 Task: Create in the project AgileRadius and in the Backlog issue 'Implement a new cloud-based procurement management system for a company with advanced procurement planning and purchasing features' a child issue 'Email campaign segmentation and targeting analysis', and assign it to team member softage.1@softage.net. Create in the project AgileRadius and in the Backlog issue 'Integrate a new voice recognition feature into an existing mobile application to enhance user interaction and hands-free operation' a child issue 'Chatbot conversation natural language understanding and remediation', and assign it to team member softage.2@softage.net
Action: Mouse moved to (249, 71)
Screenshot: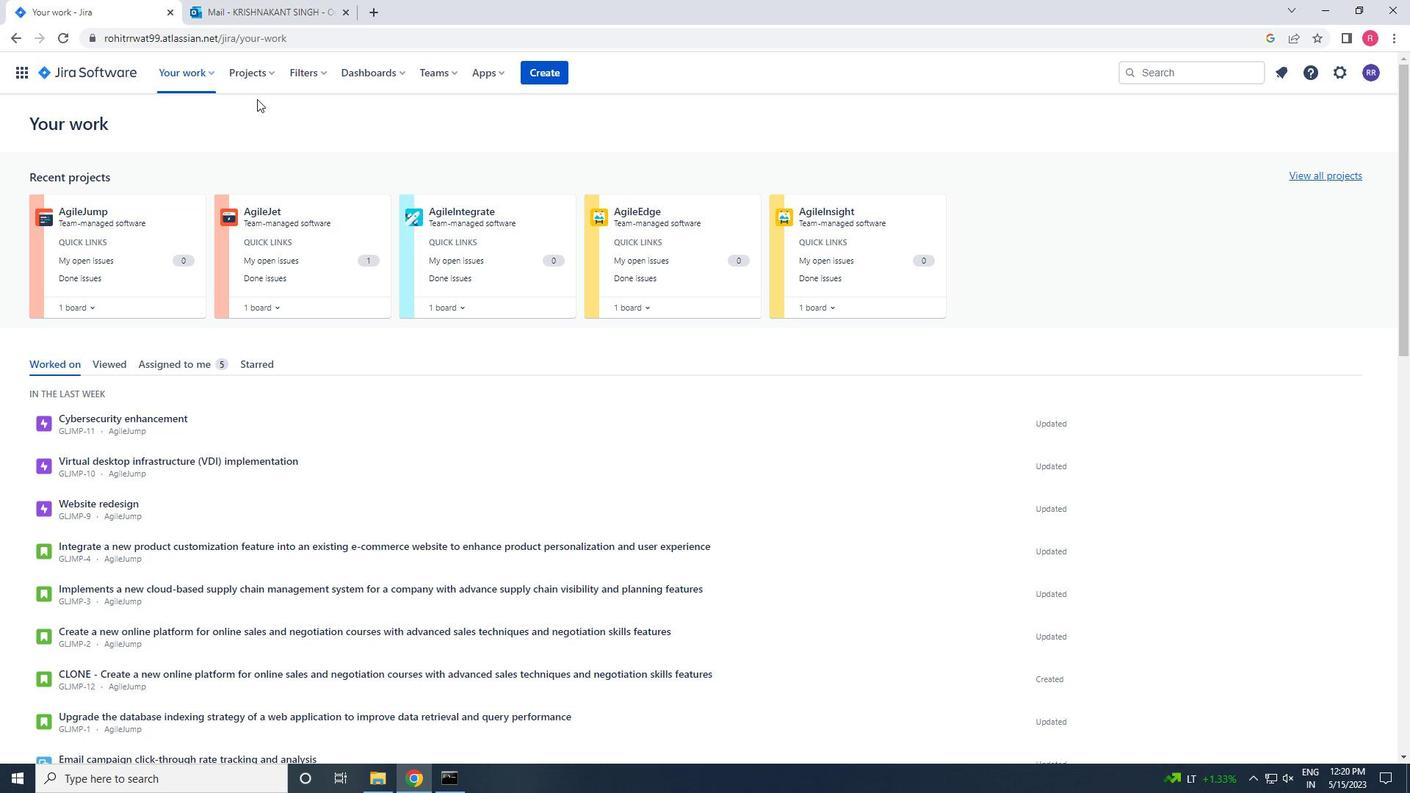 
Action: Mouse pressed left at (249, 71)
Screenshot: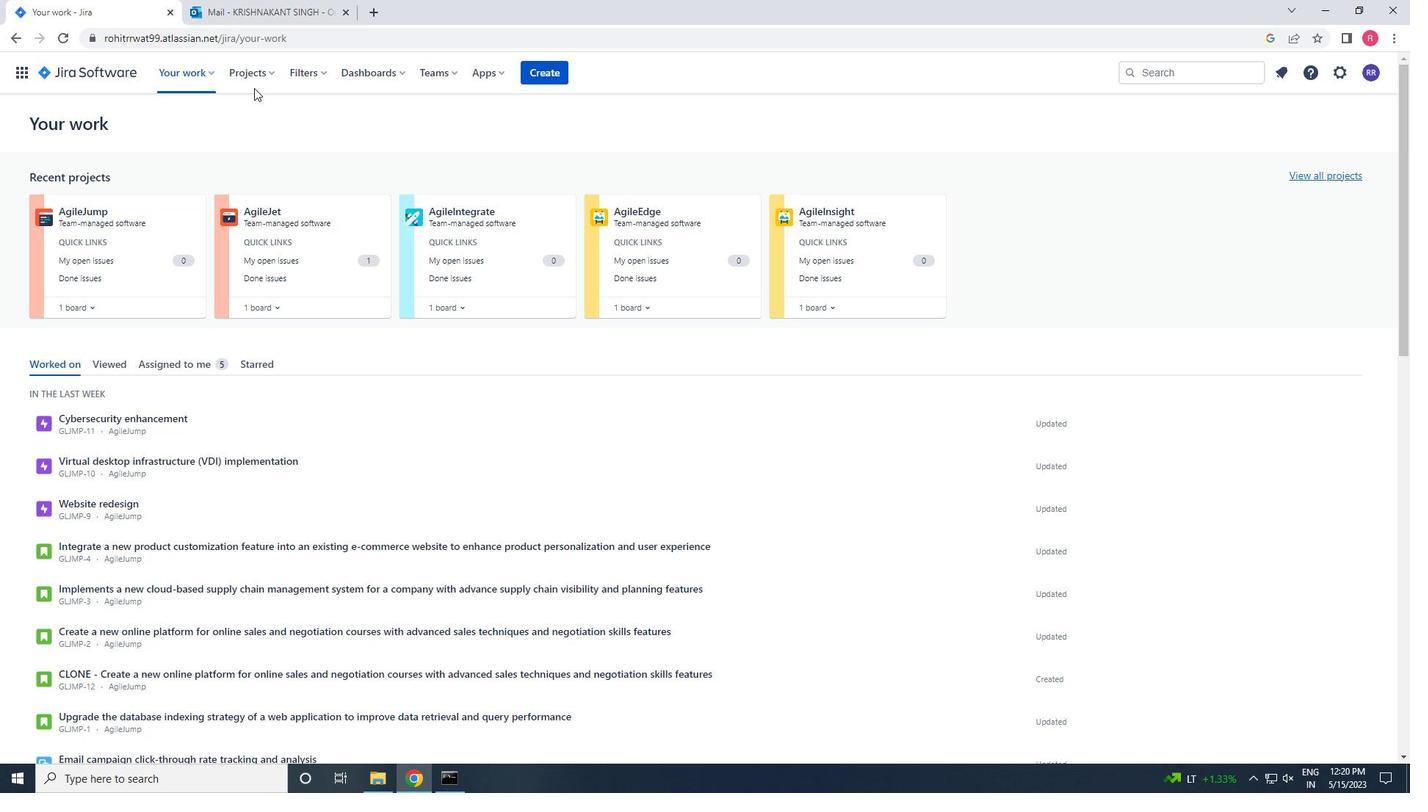 
Action: Mouse moved to (298, 139)
Screenshot: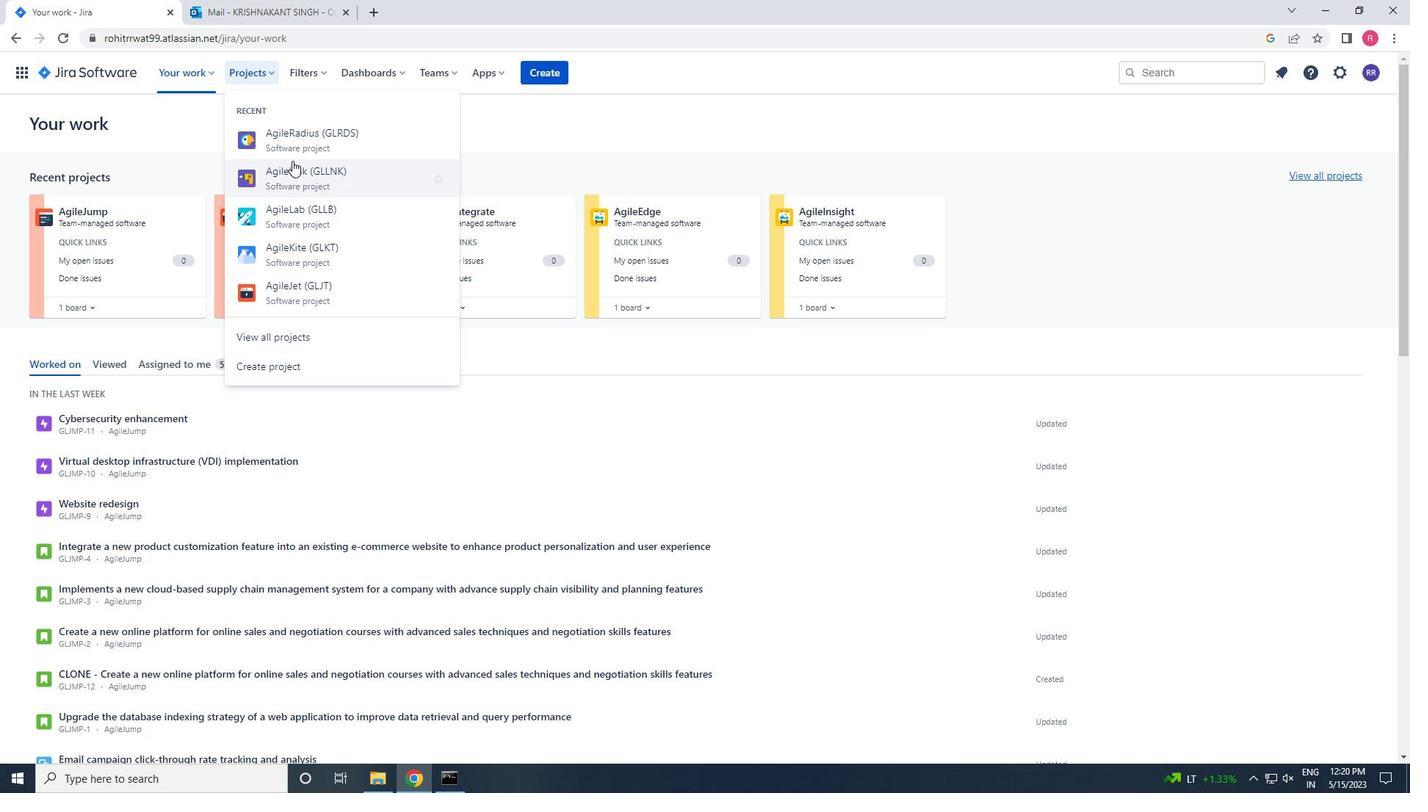
Action: Mouse pressed left at (298, 139)
Screenshot: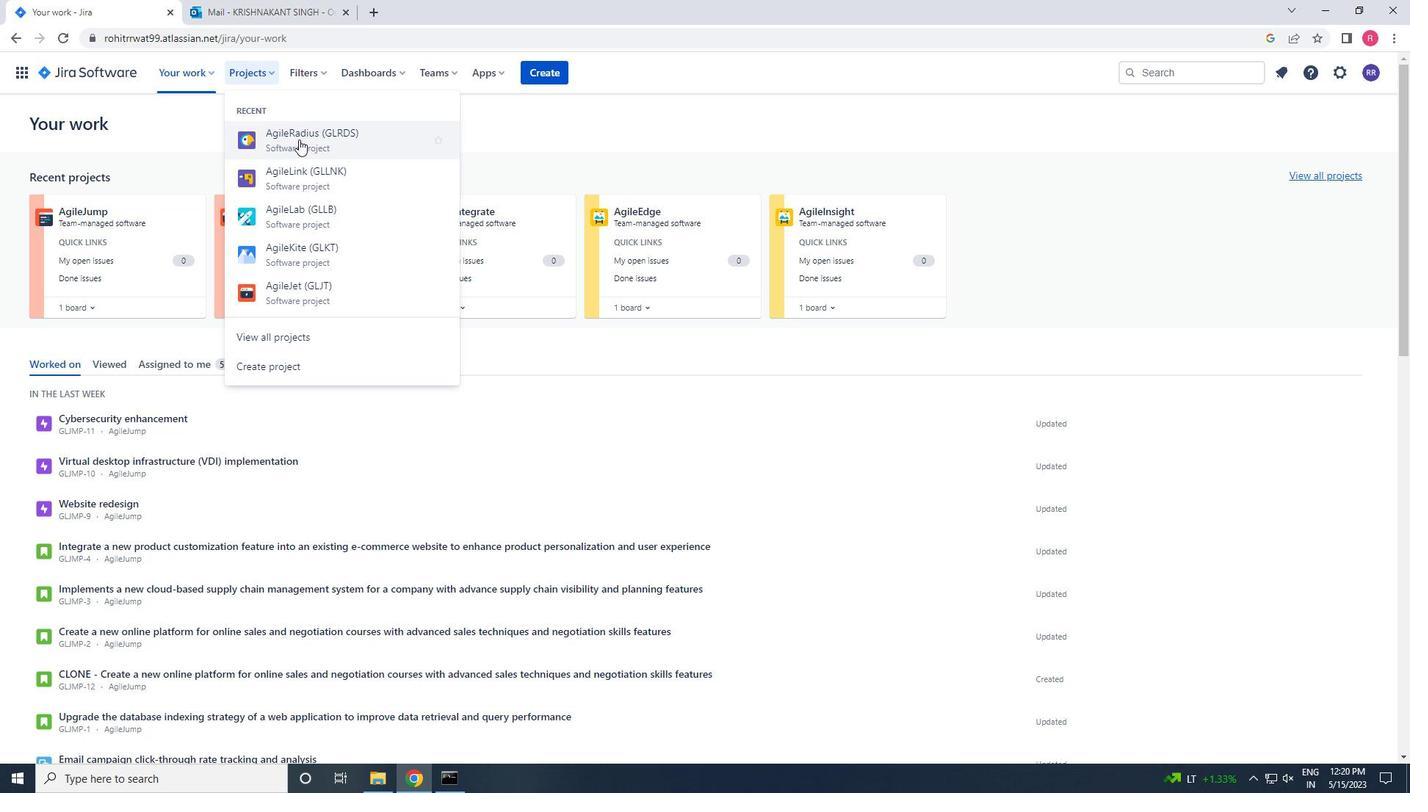 
Action: Mouse moved to (94, 219)
Screenshot: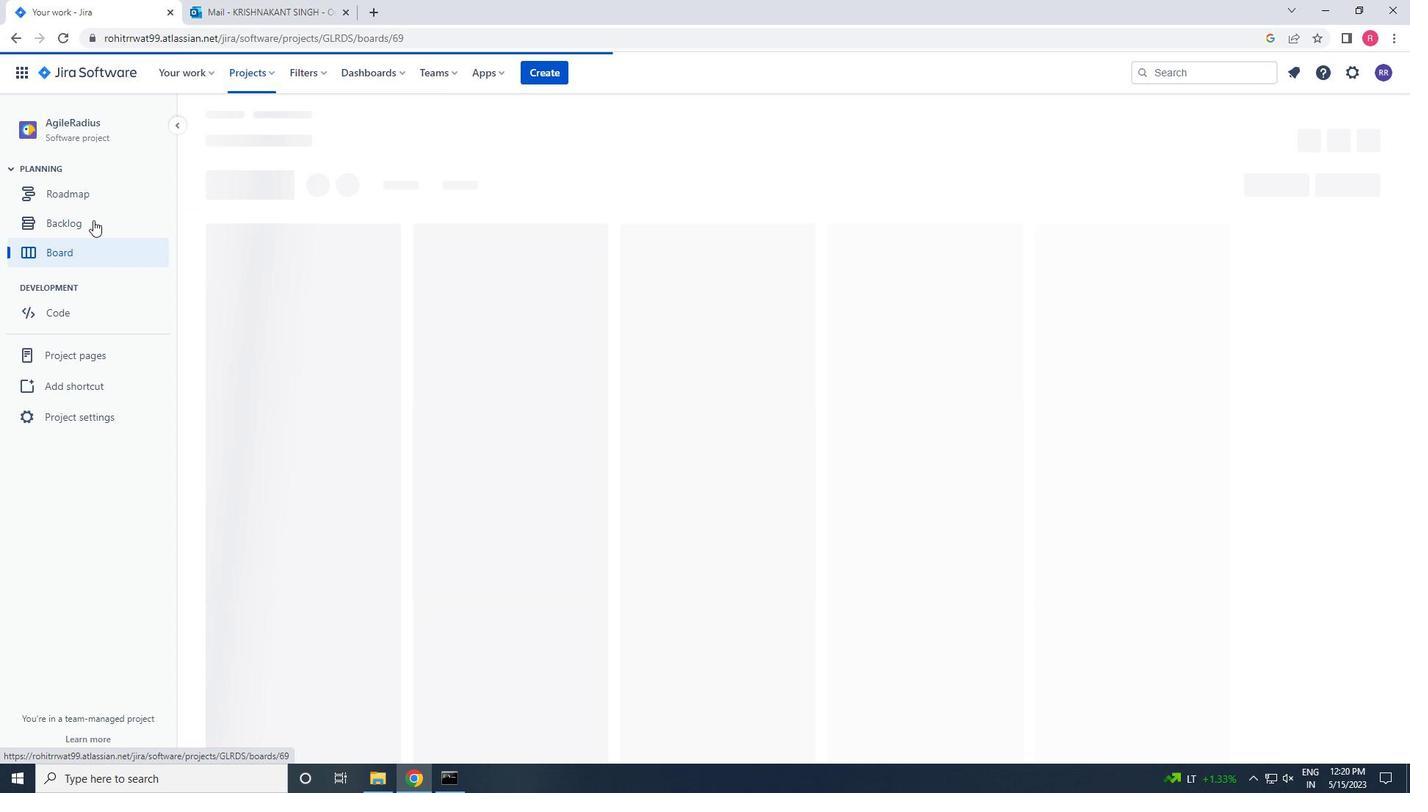 
Action: Mouse pressed left at (94, 219)
Screenshot: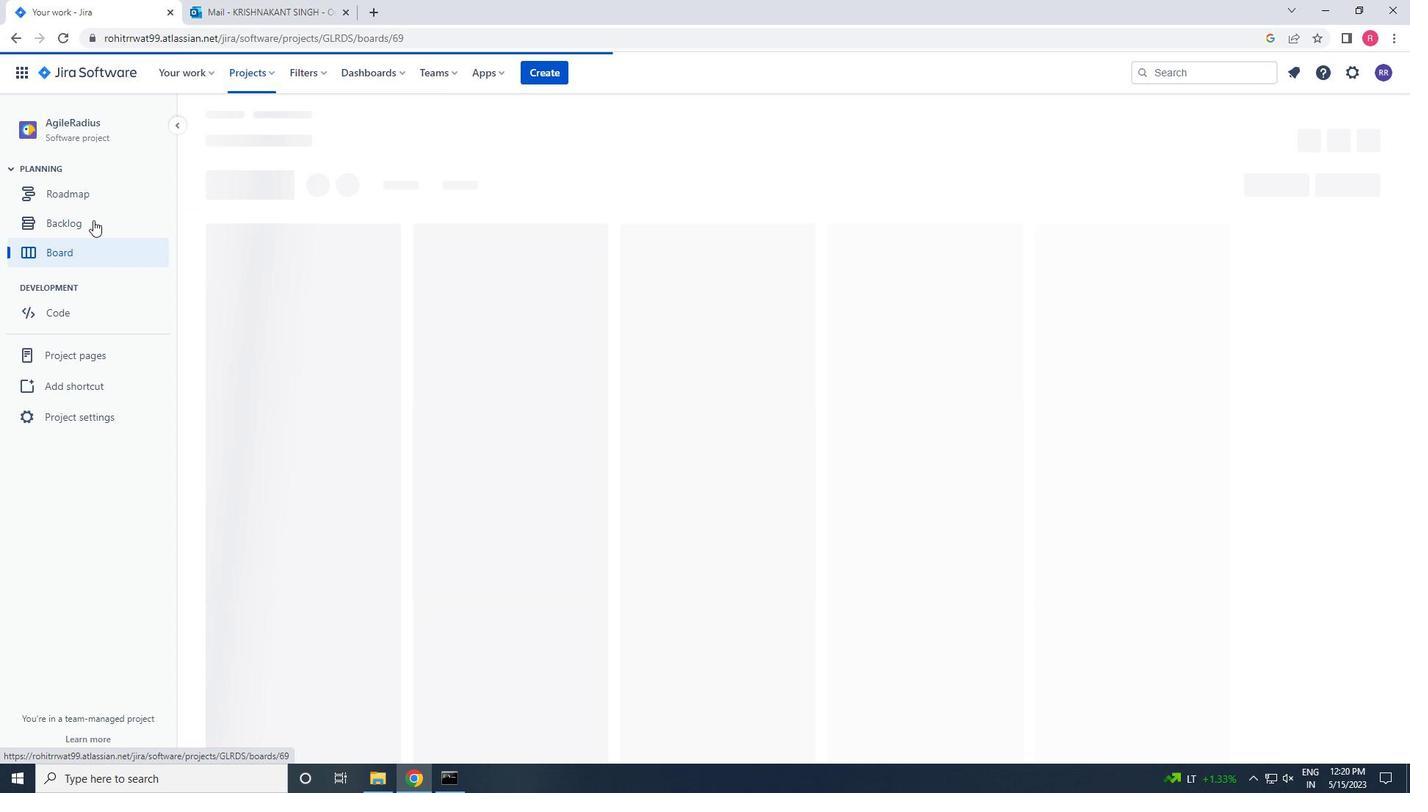 
Action: Mouse moved to (489, 351)
Screenshot: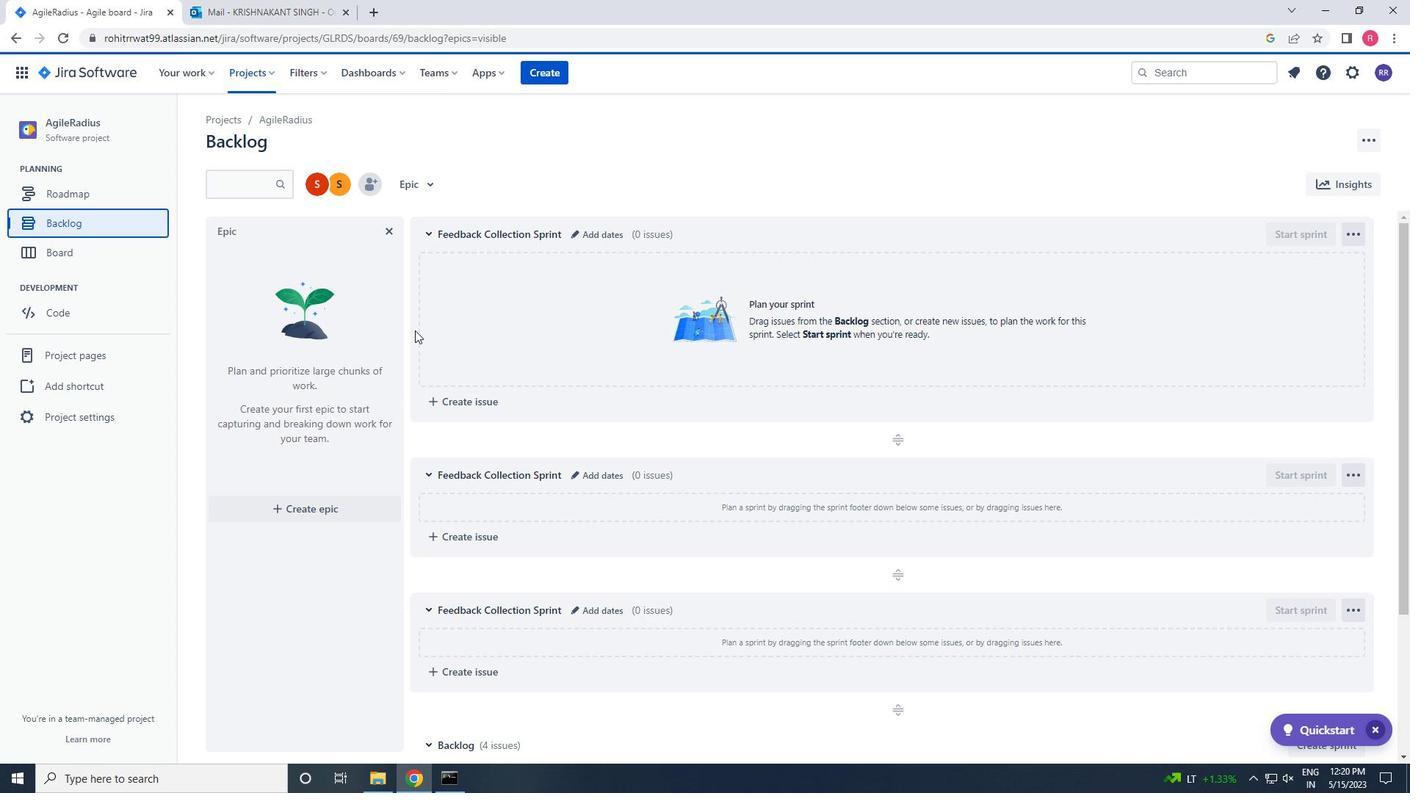
Action: Mouse scrolled (489, 351) with delta (0, 0)
Screenshot: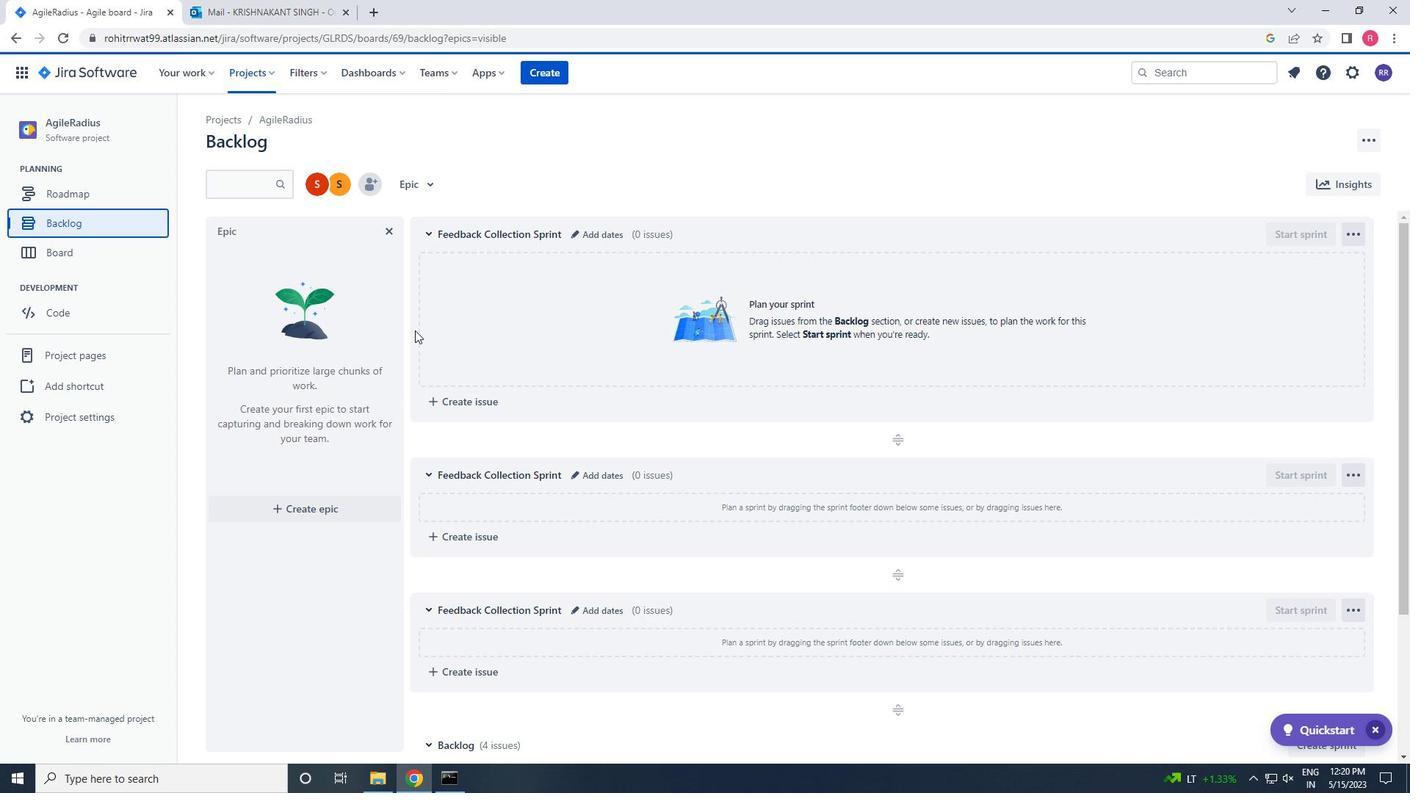 
Action: Mouse moved to (544, 376)
Screenshot: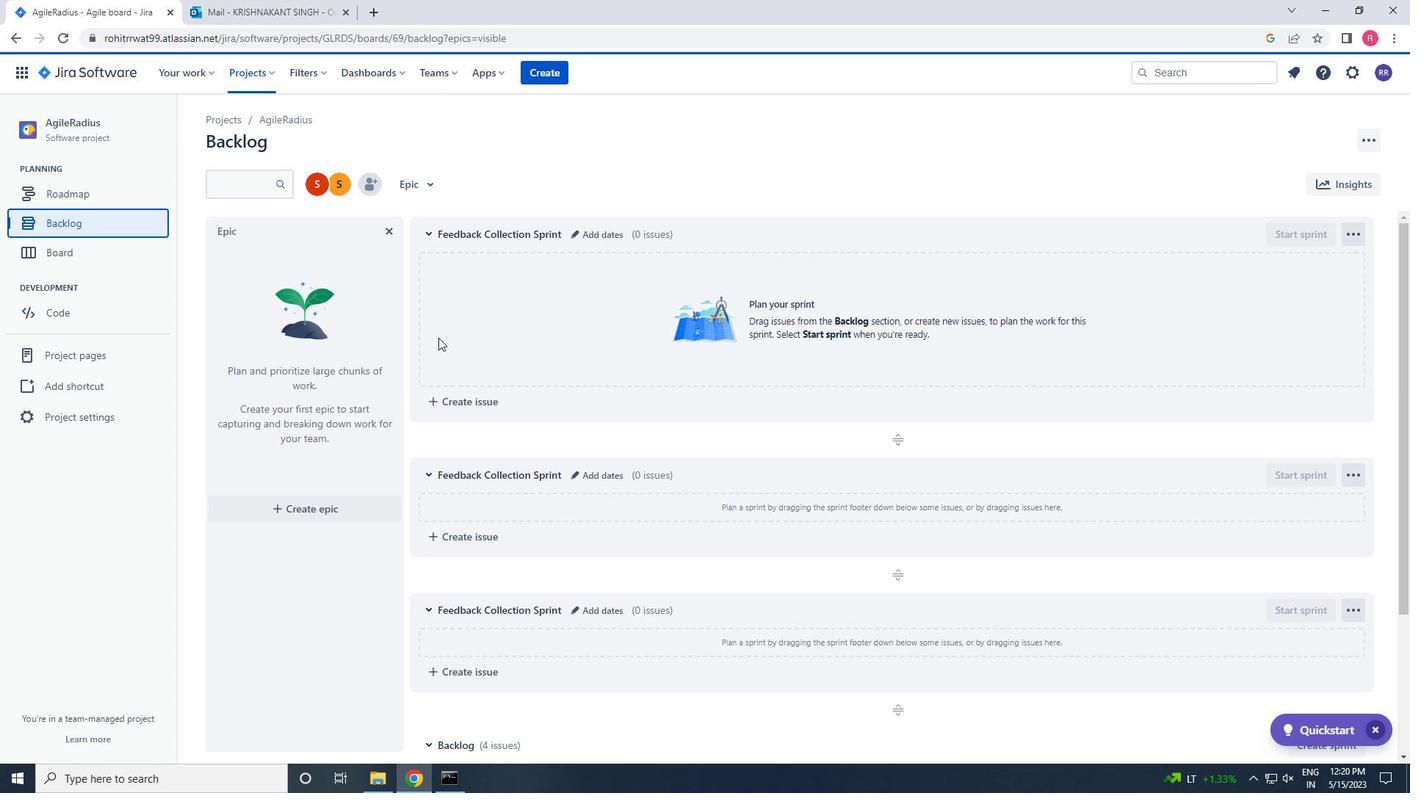 
Action: Mouse scrolled (544, 376) with delta (0, 0)
Screenshot: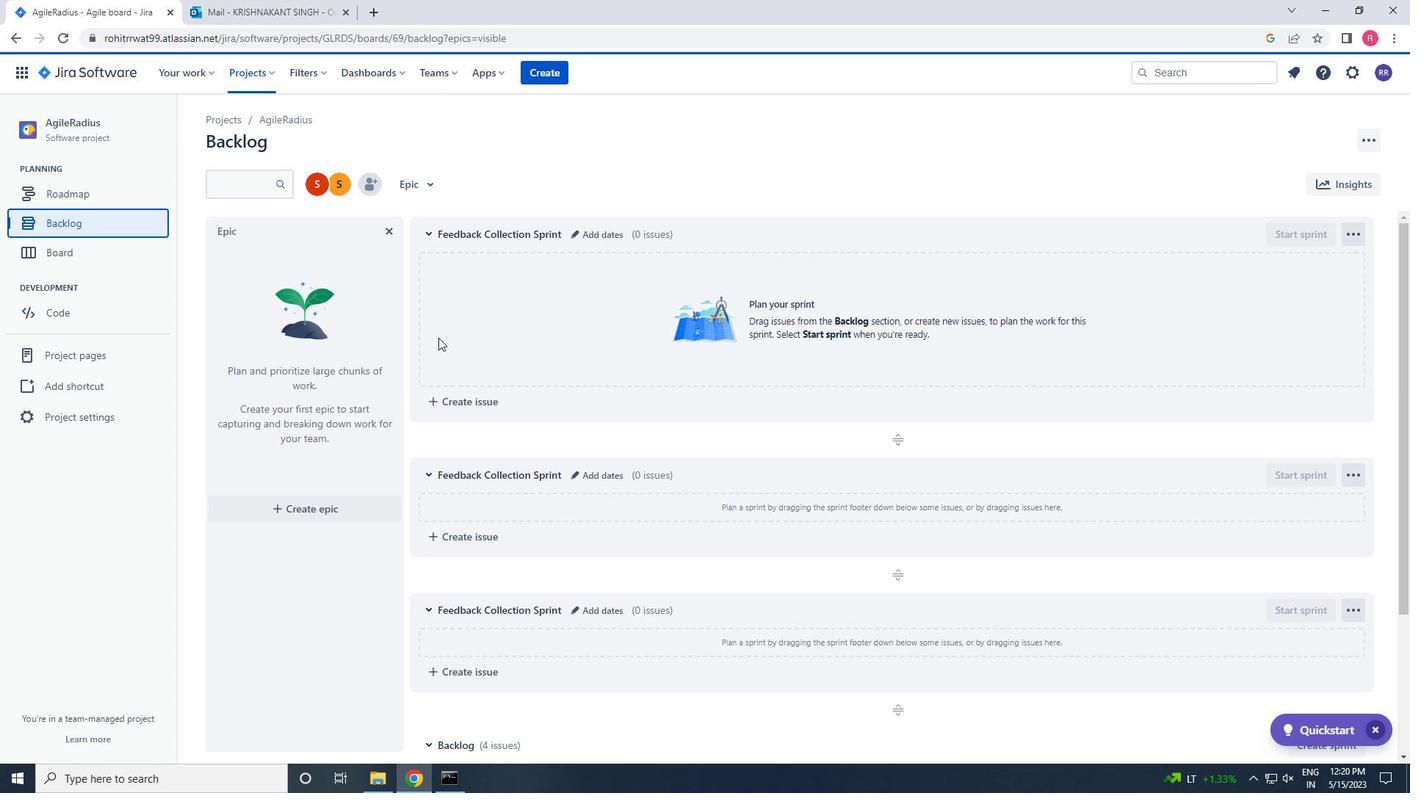 
Action: Mouse moved to (560, 389)
Screenshot: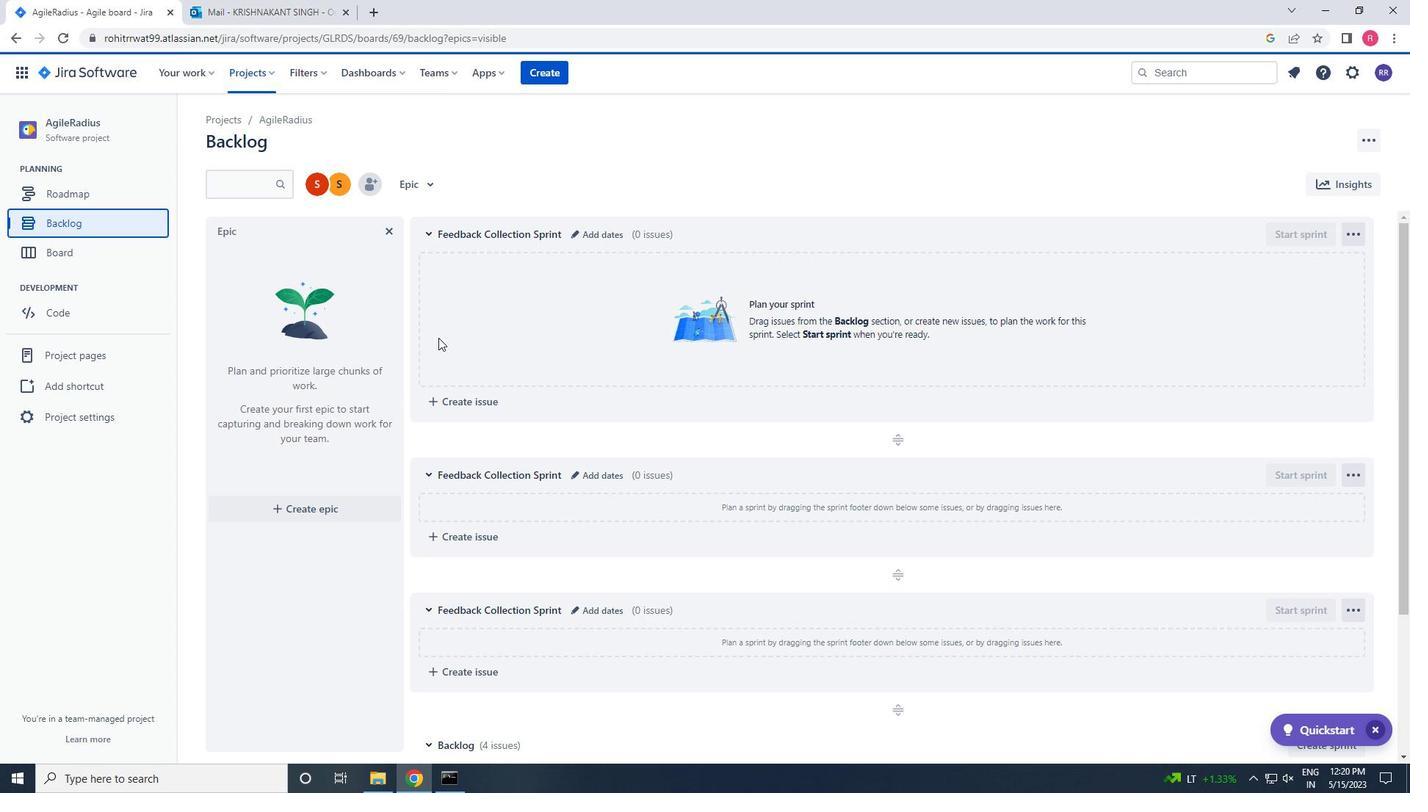 
Action: Mouse scrolled (560, 388) with delta (0, 0)
Screenshot: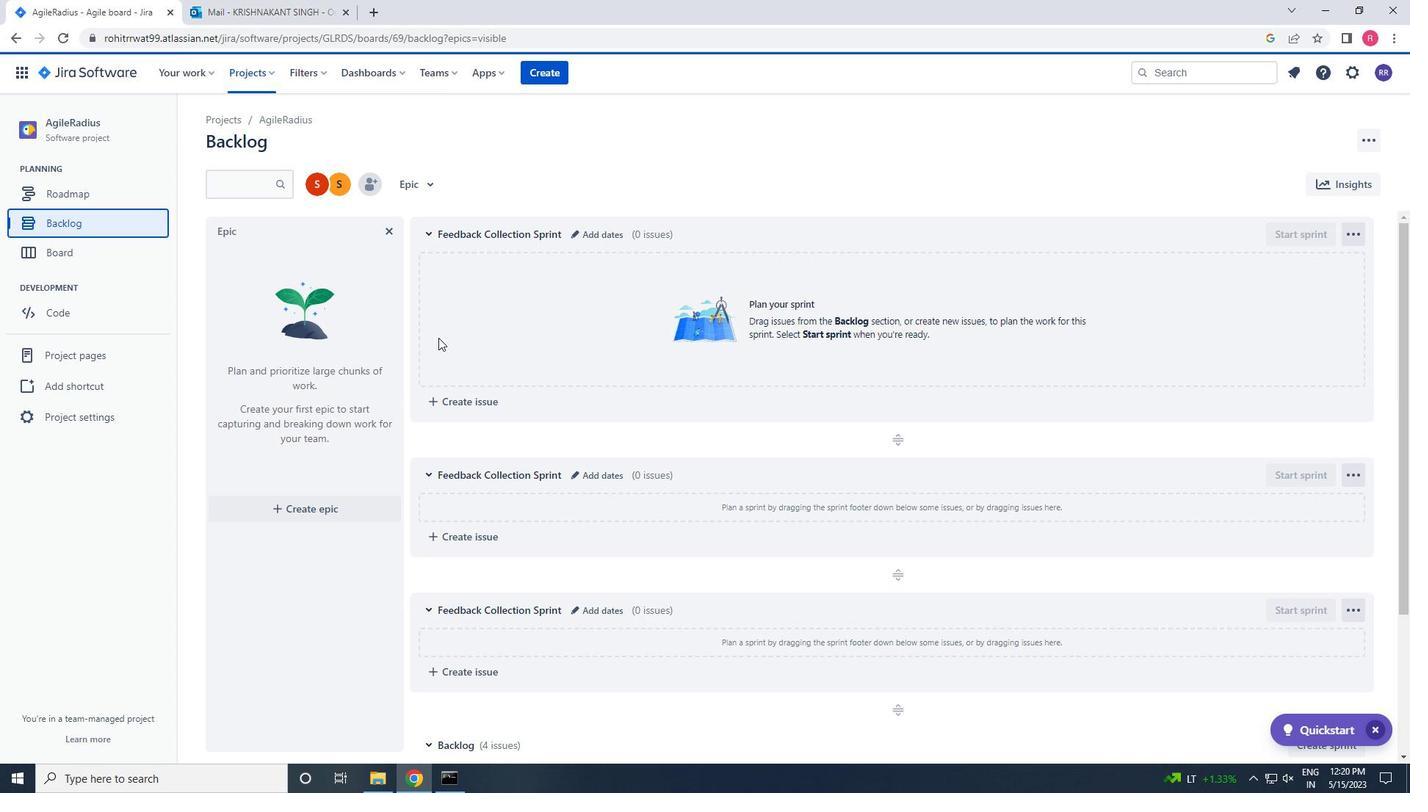 
Action: Mouse moved to (579, 403)
Screenshot: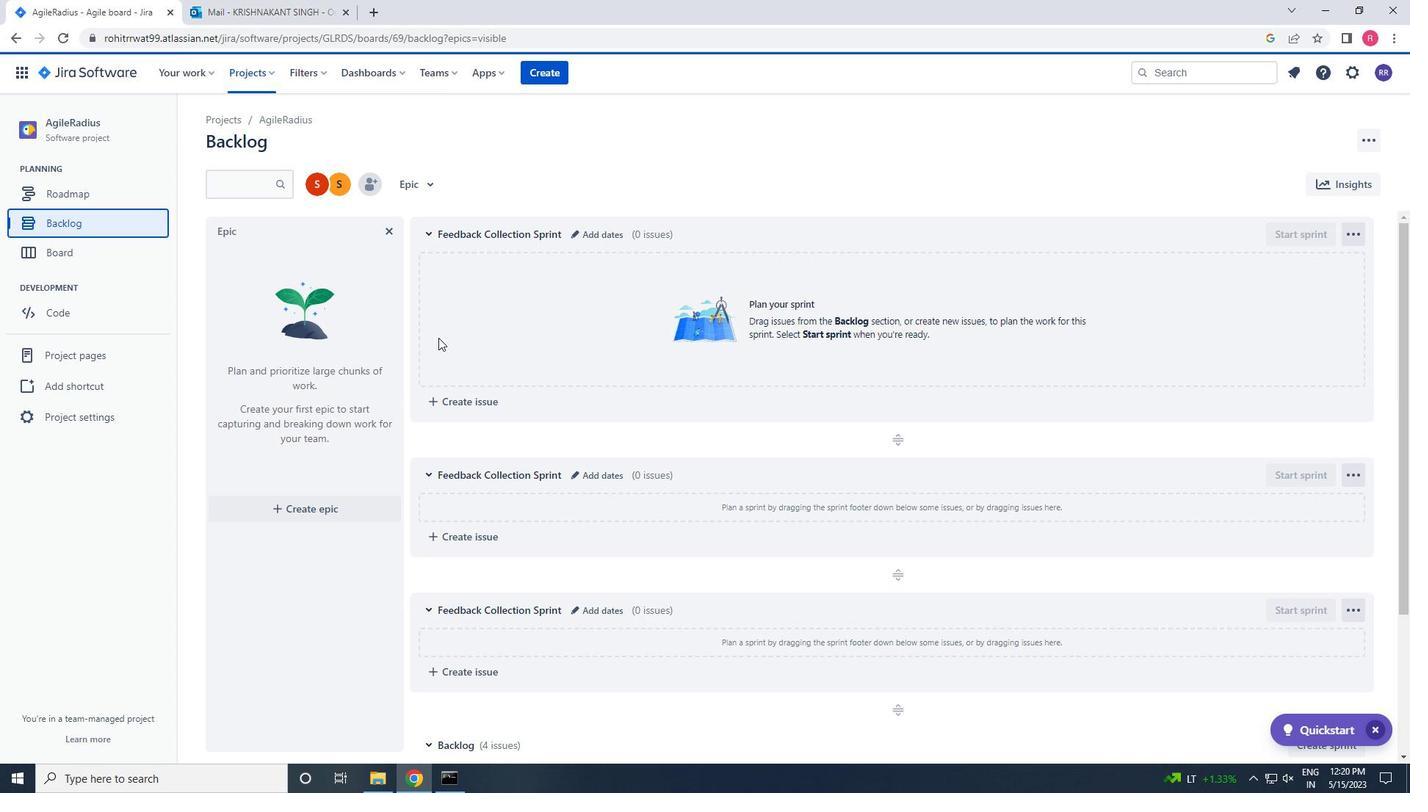 
Action: Mouse scrolled (579, 403) with delta (0, 0)
Screenshot: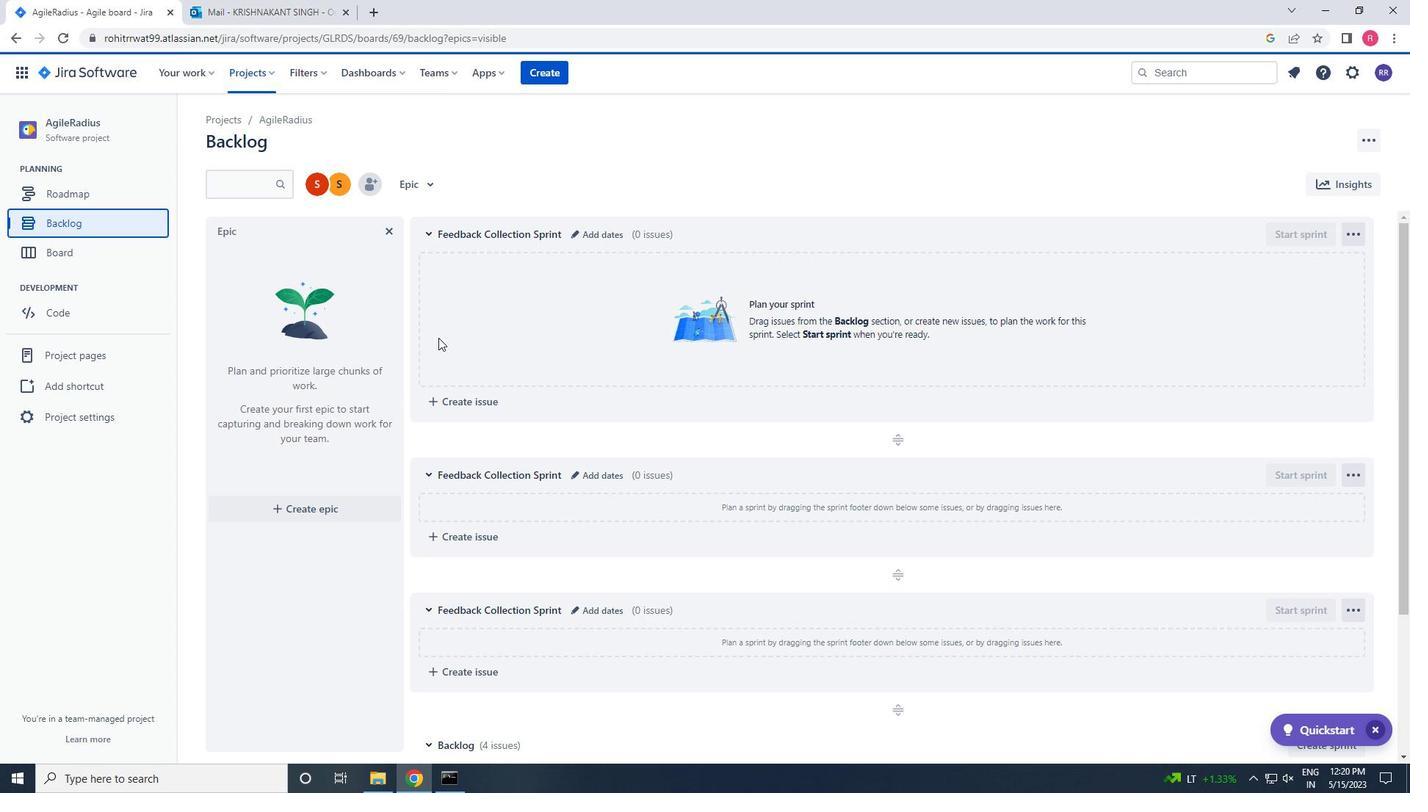 
Action: Mouse moved to (595, 414)
Screenshot: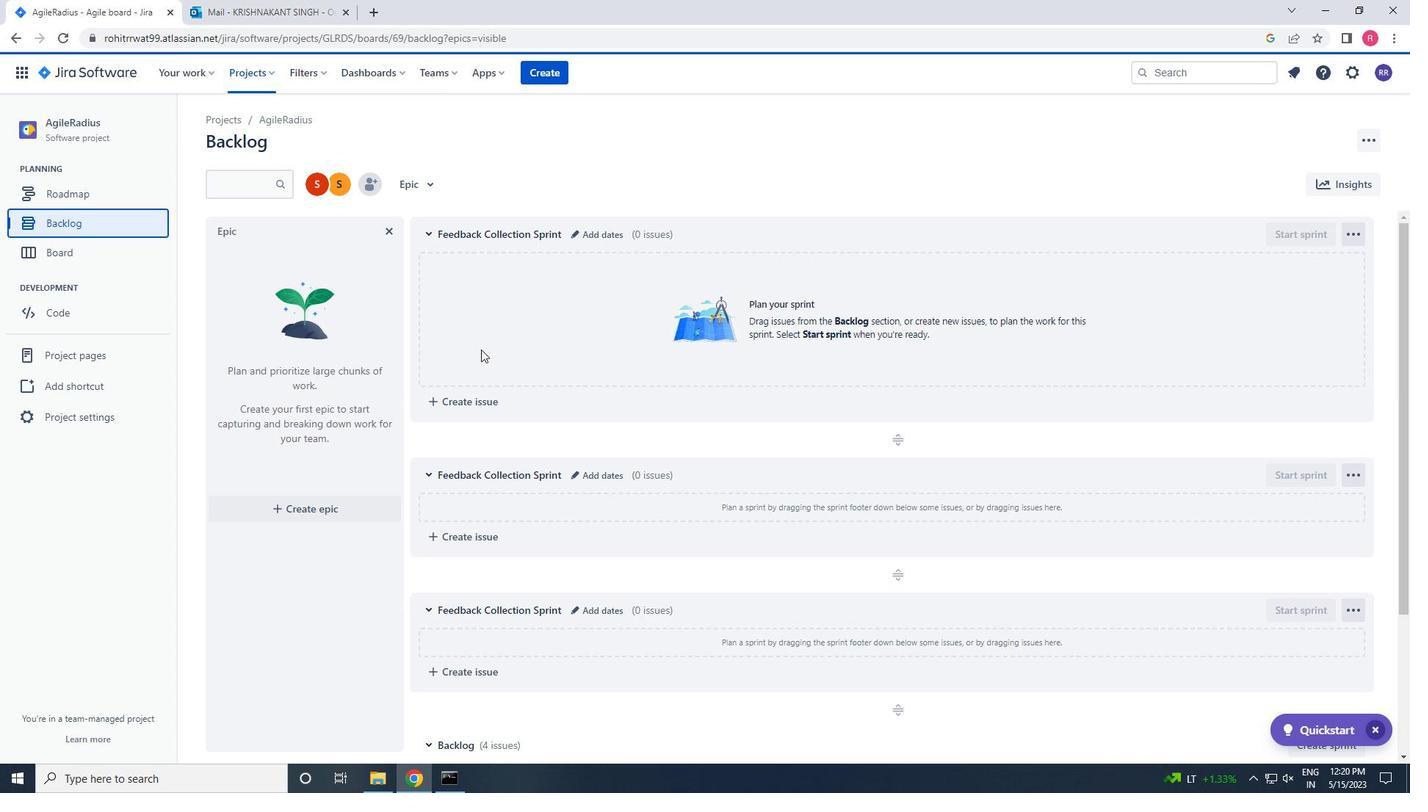 
Action: Mouse scrolled (595, 413) with delta (0, 0)
Screenshot: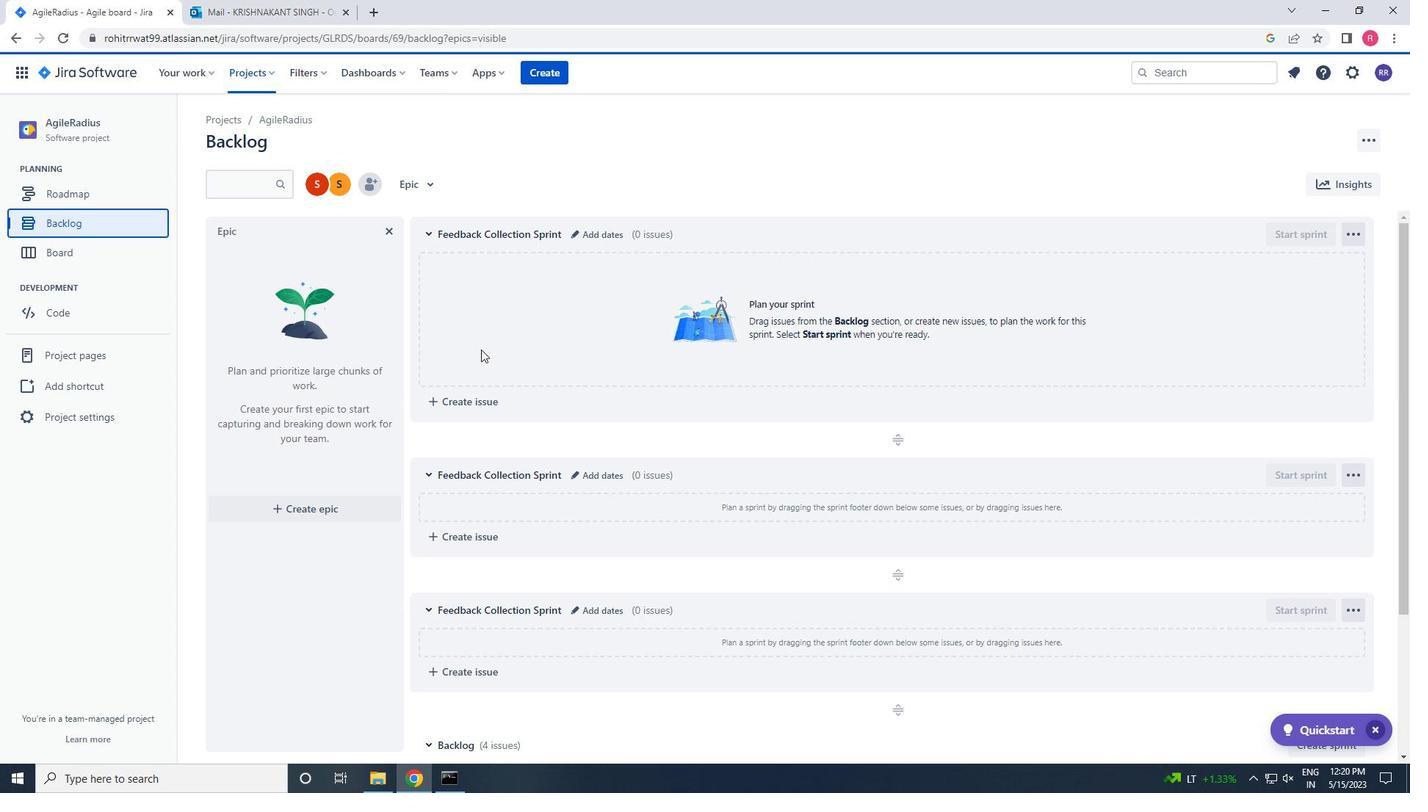 
Action: Mouse moved to (619, 426)
Screenshot: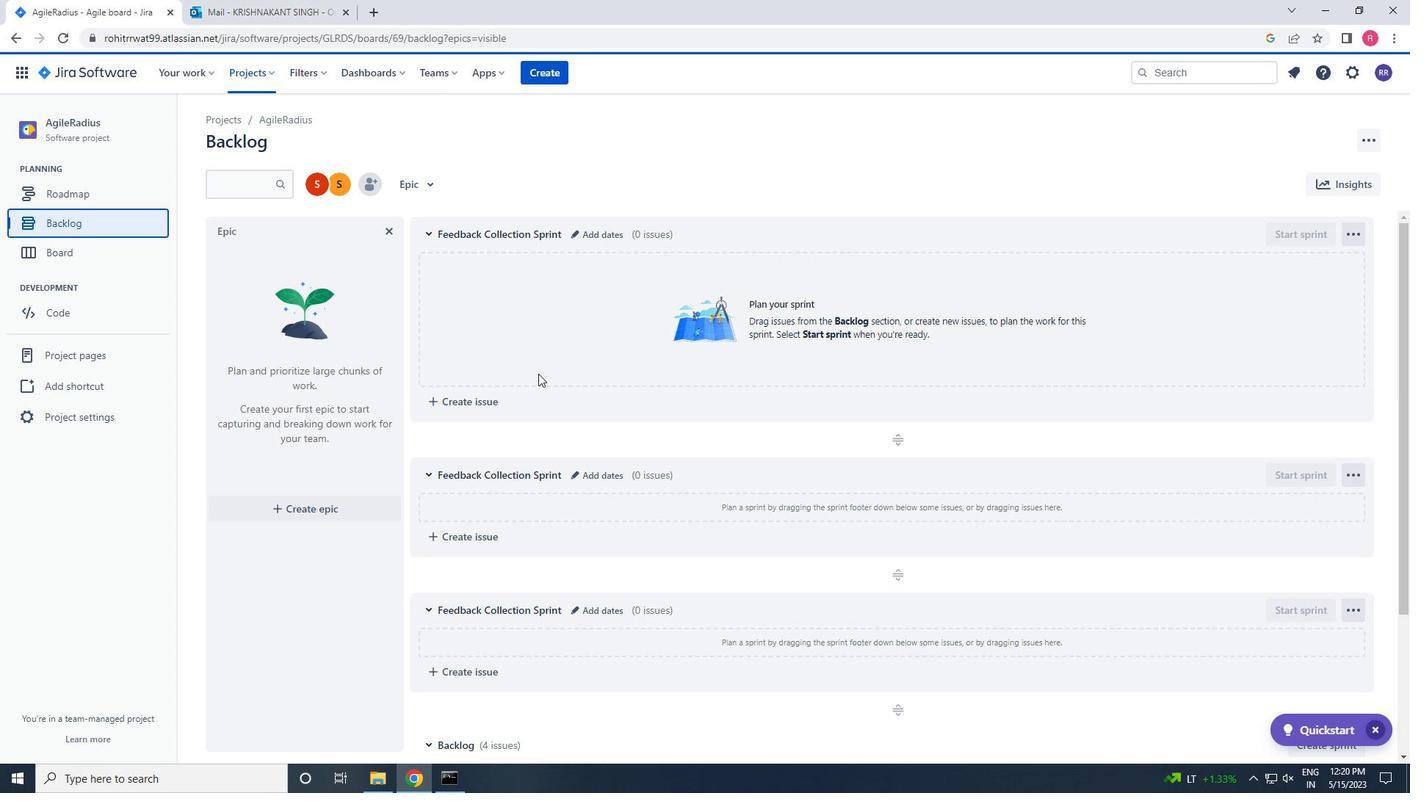 
Action: Mouse scrolled (619, 425) with delta (0, 0)
Screenshot: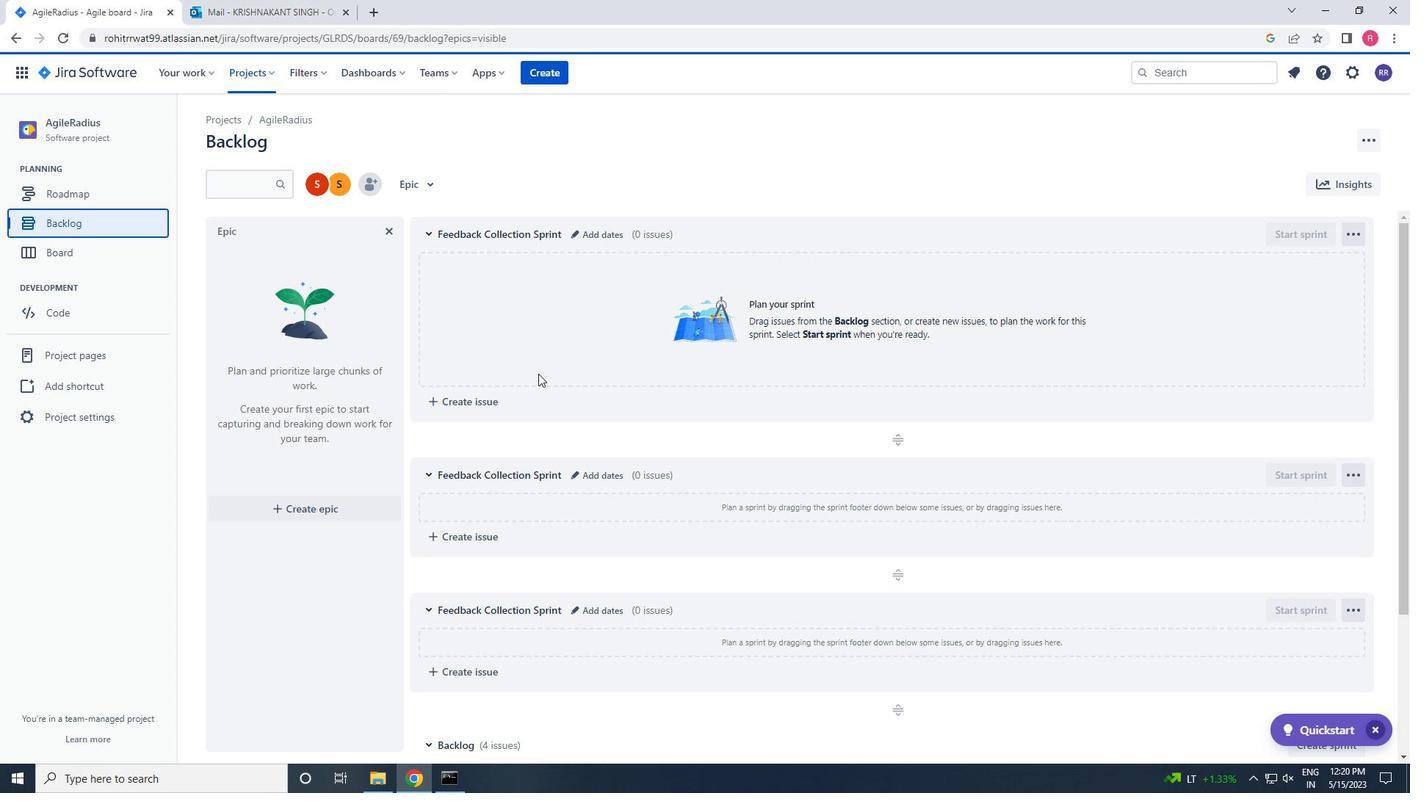 
Action: Mouse moved to (656, 465)
Screenshot: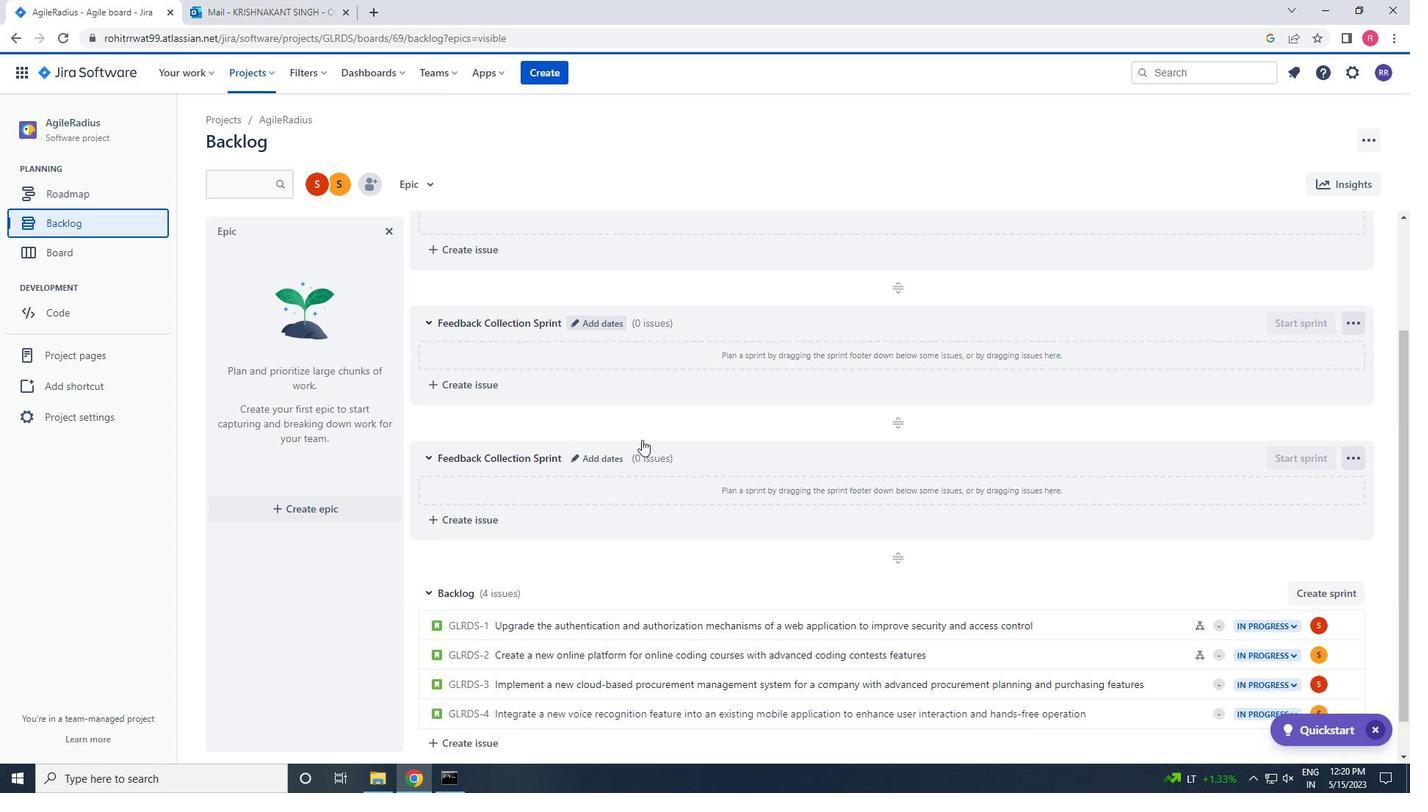 
Action: Mouse scrolled (656, 464) with delta (0, 0)
Screenshot: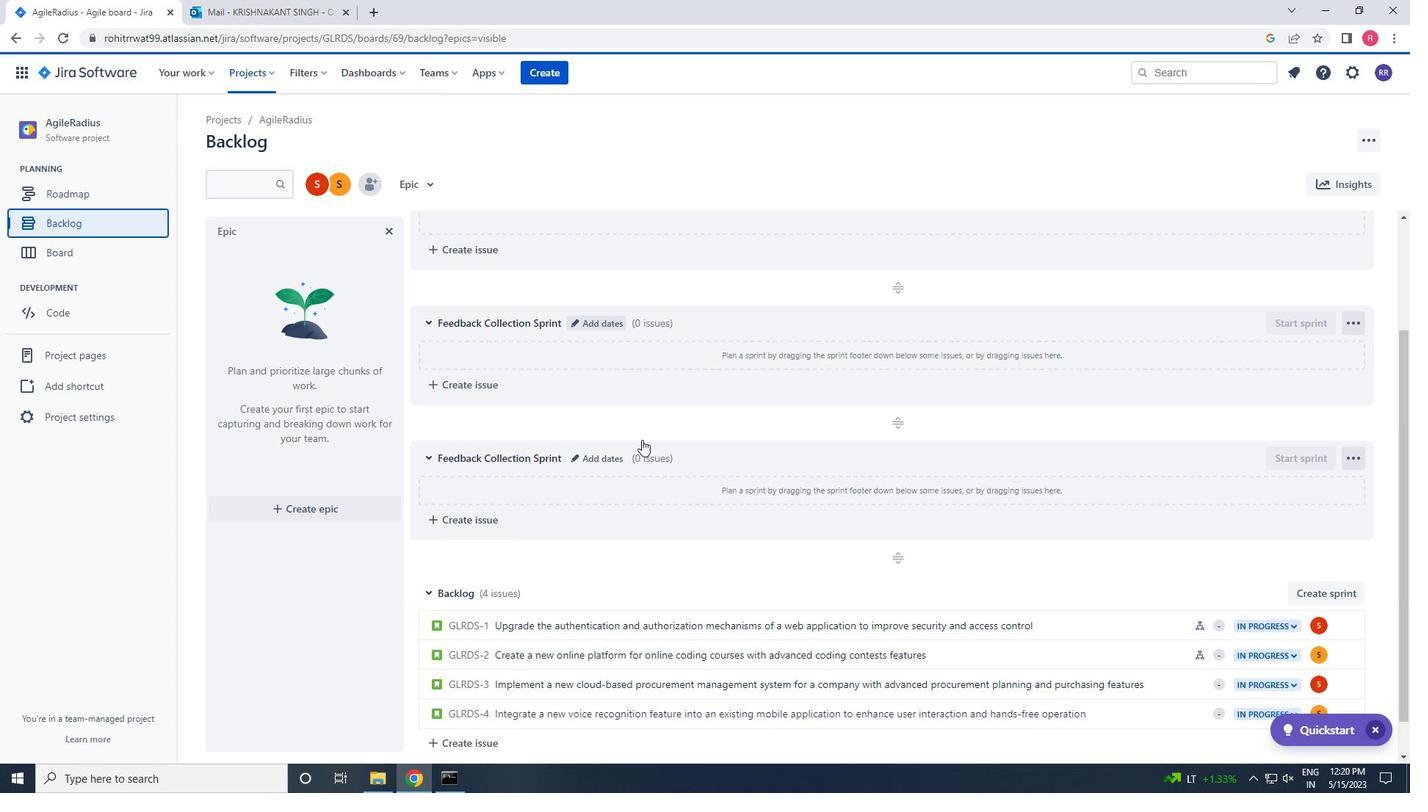 
Action: Mouse moved to (657, 467)
Screenshot: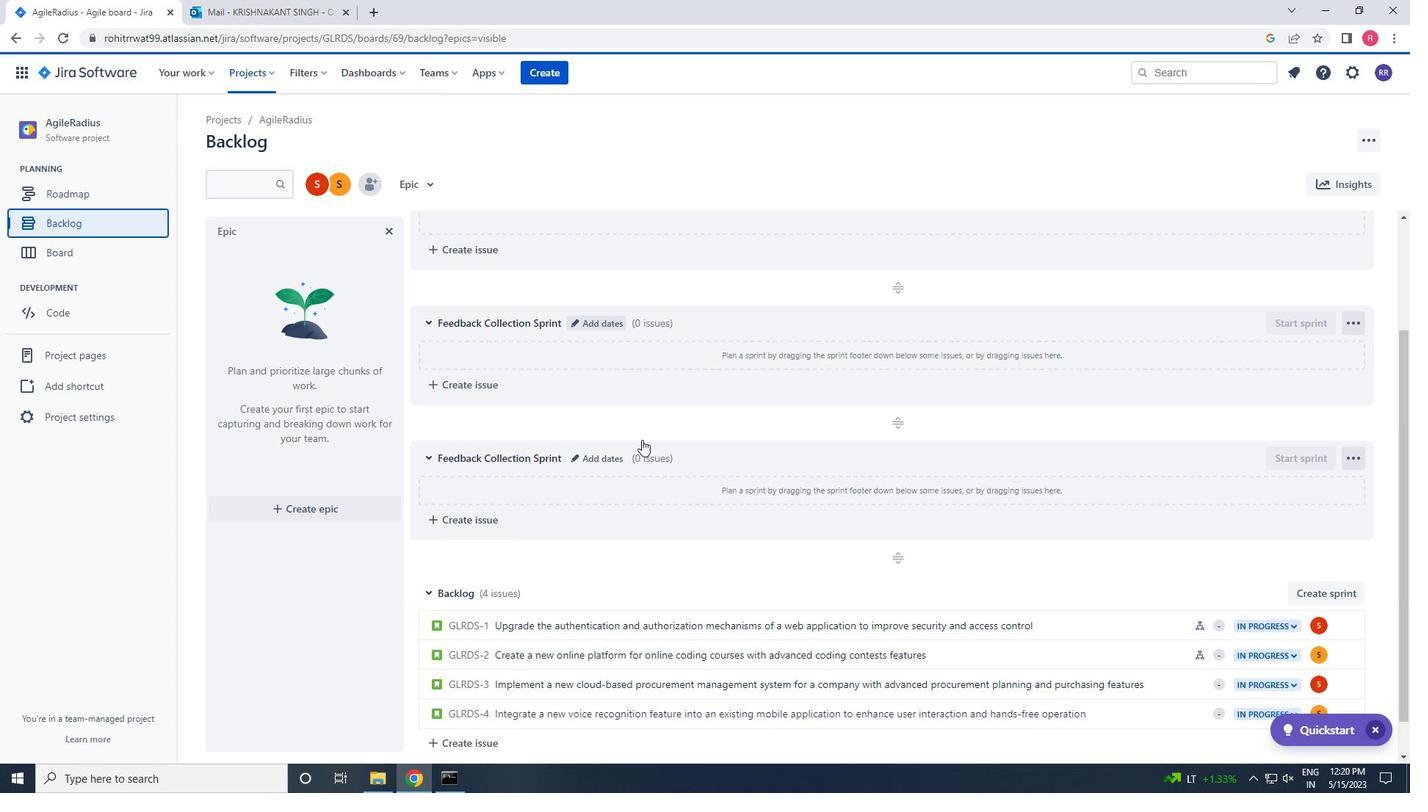 
Action: Mouse scrolled (657, 467) with delta (0, 0)
Screenshot: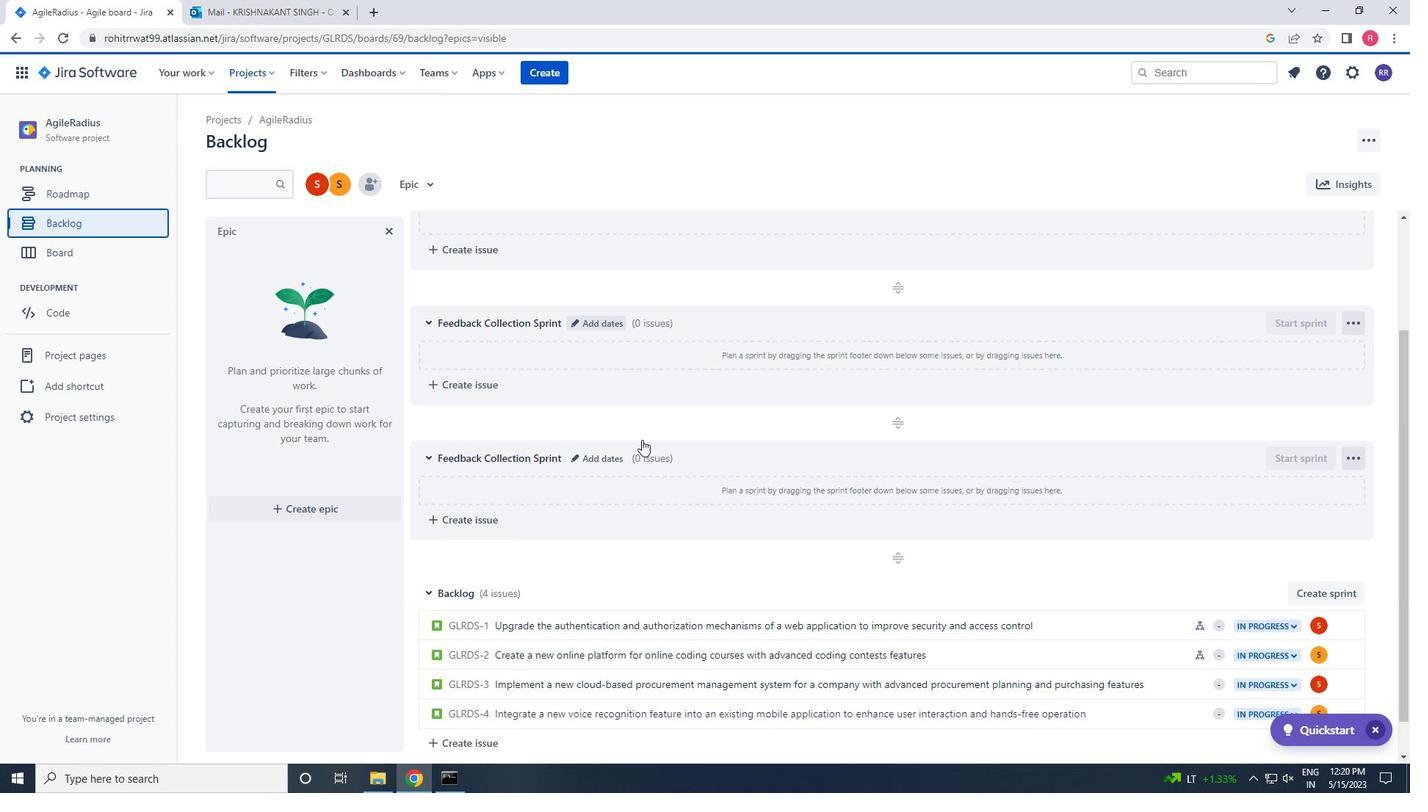 
Action: Mouse moved to (657, 469)
Screenshot: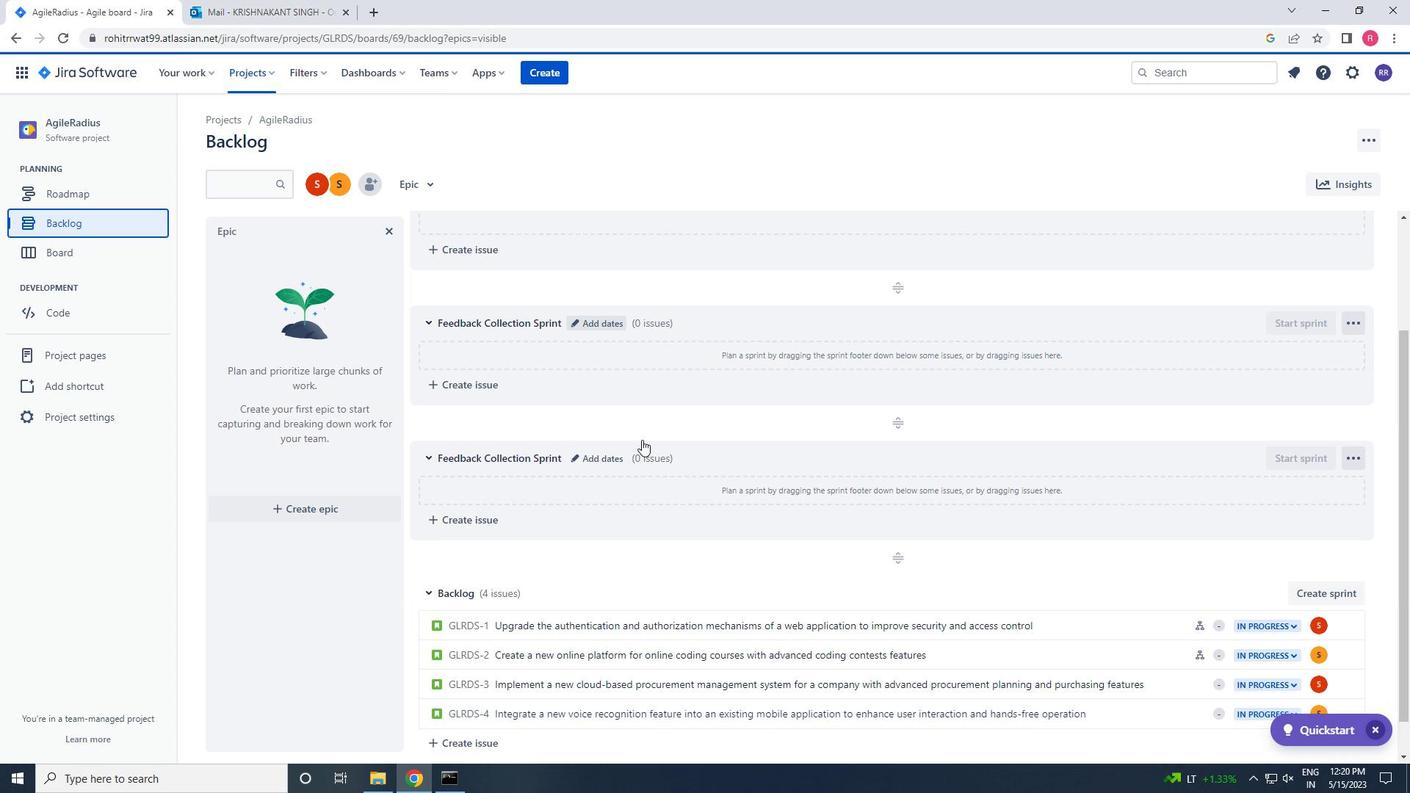 
Action: Mouse scrolled (657, 468) with delta (0, 0)
Screenshot: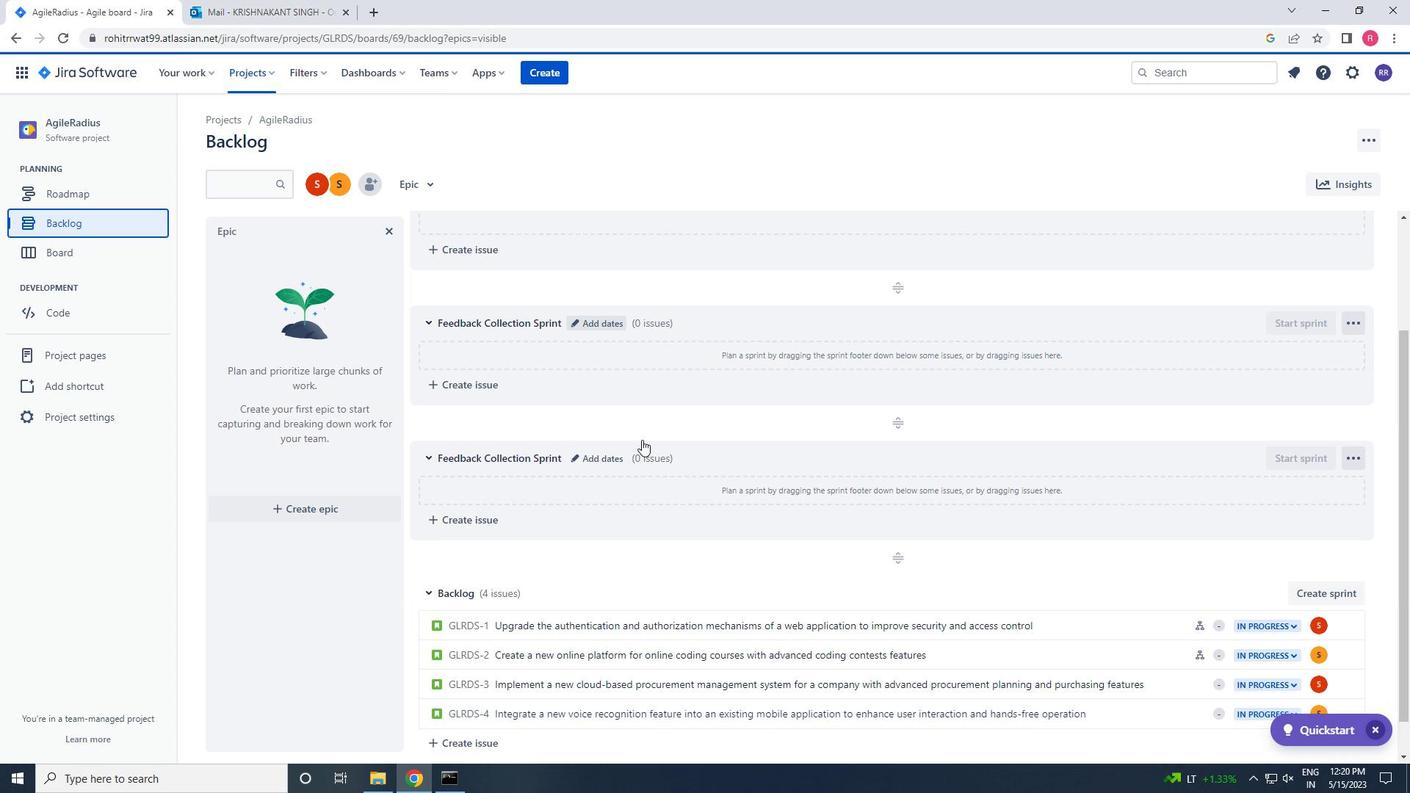 
Action: Mouse moved to (657, 470)
Screenshot: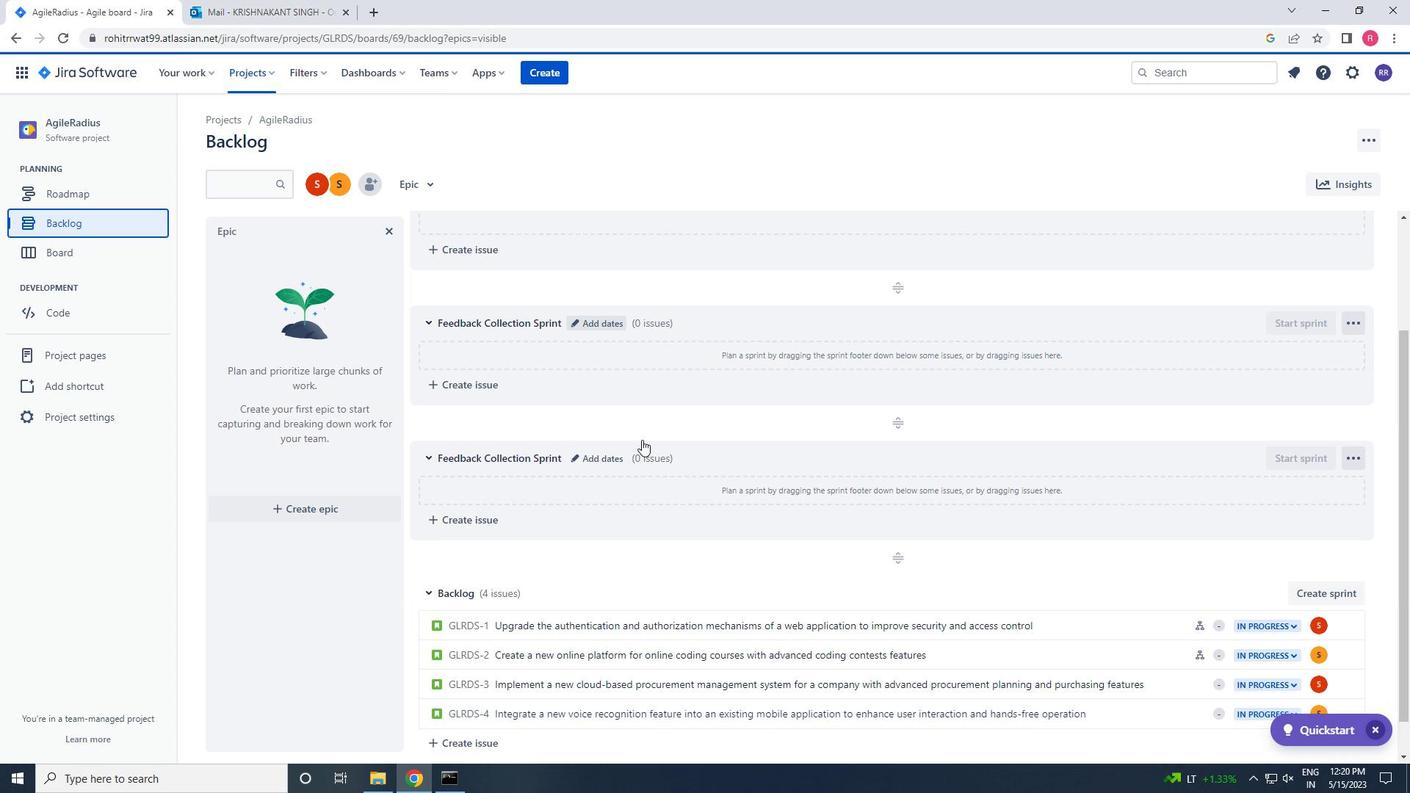 
Action: Mouse scrolled (657, 469) with delta (0, 0)
Screenshot: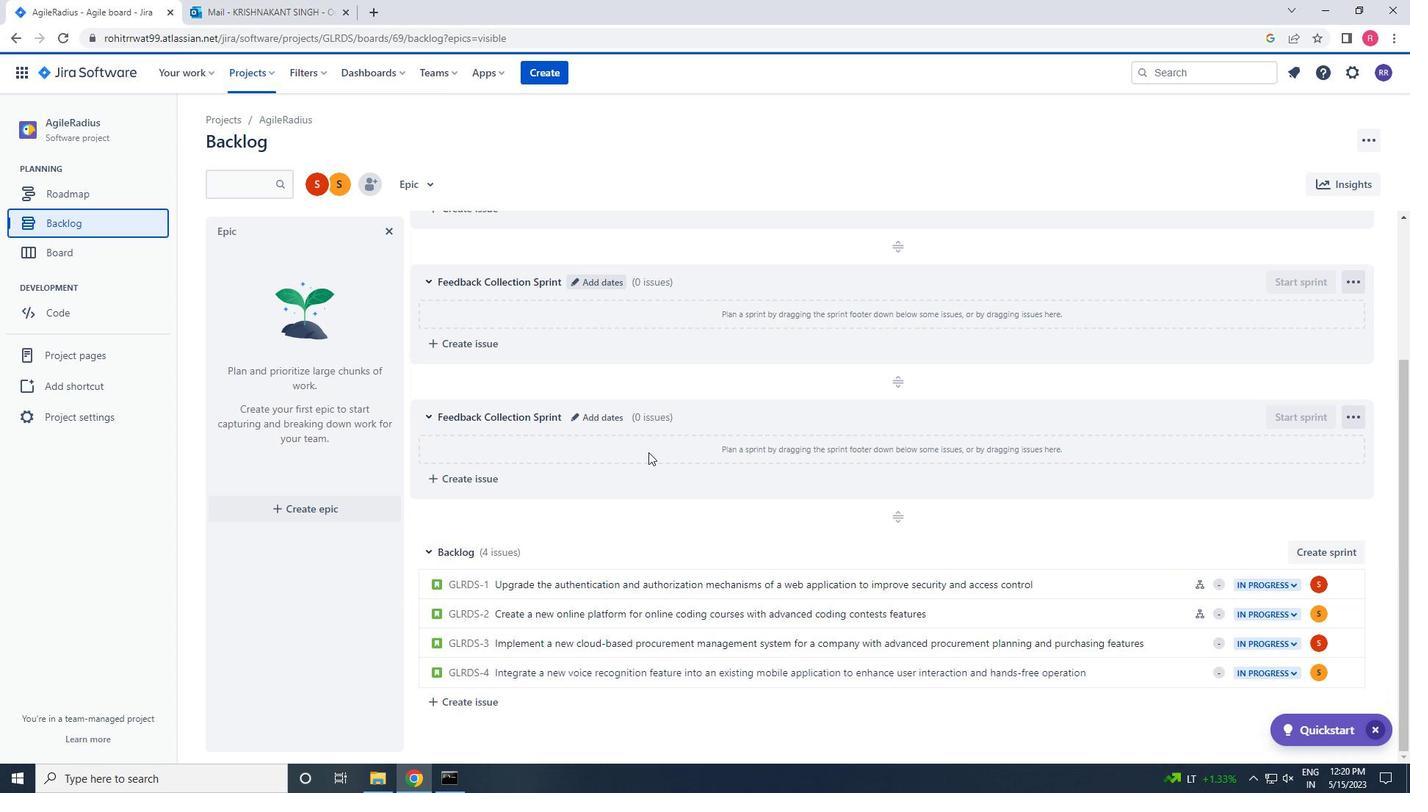 
Action: Mouse moved to (658, 470)
Screenshot: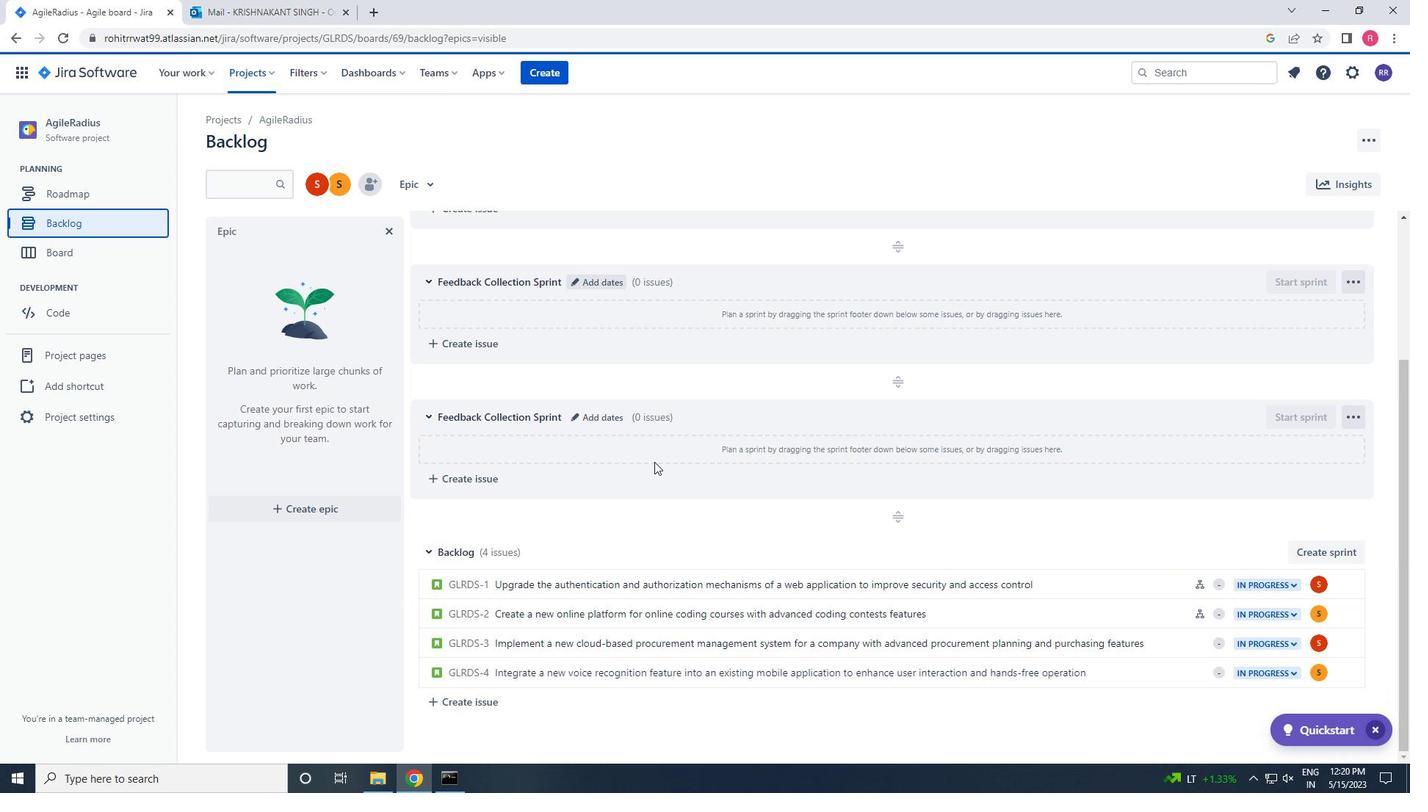 
Action: Mouse scrolled (658, 469) with delta (0, 0)
Screenshot: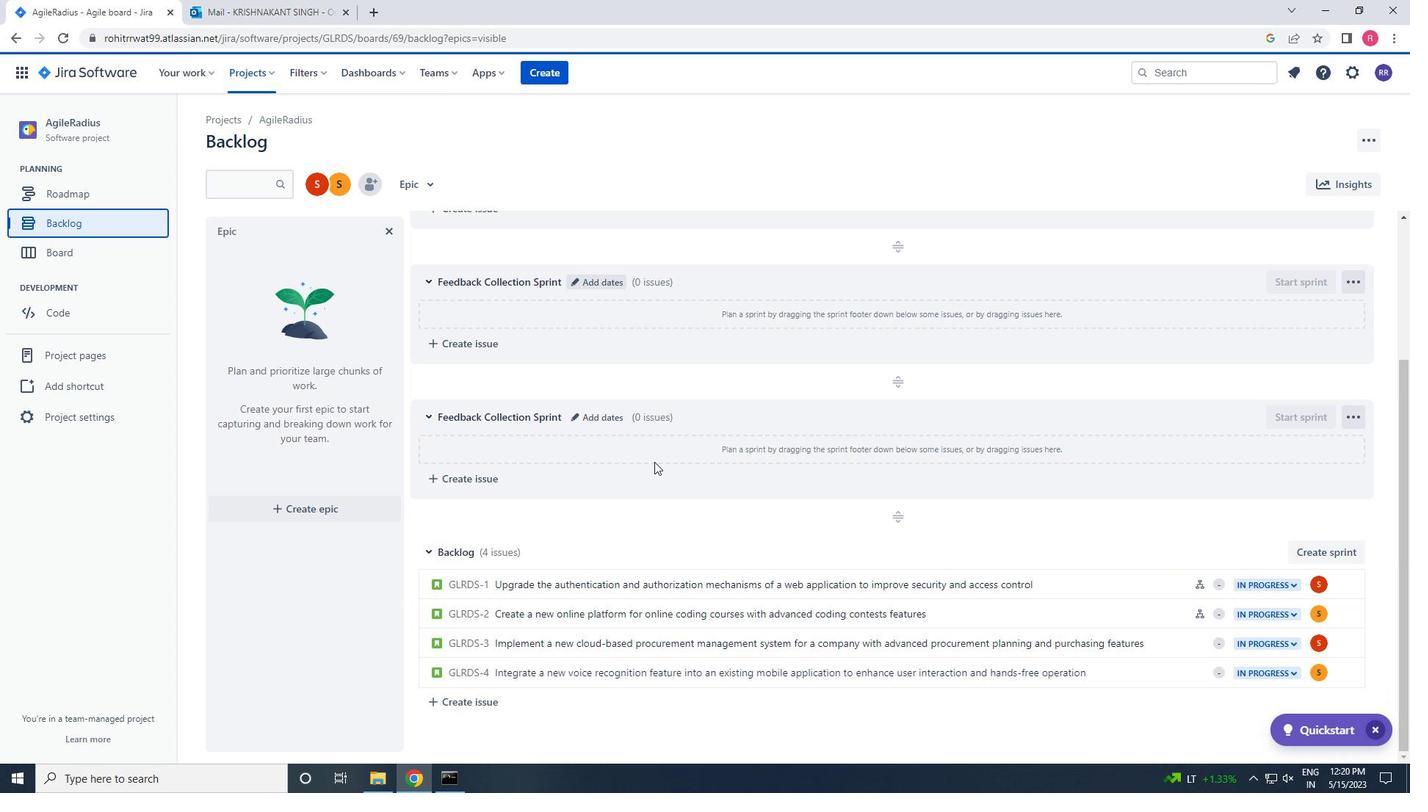 
Action: Mouse moved to (1196, 644)
Screenshot: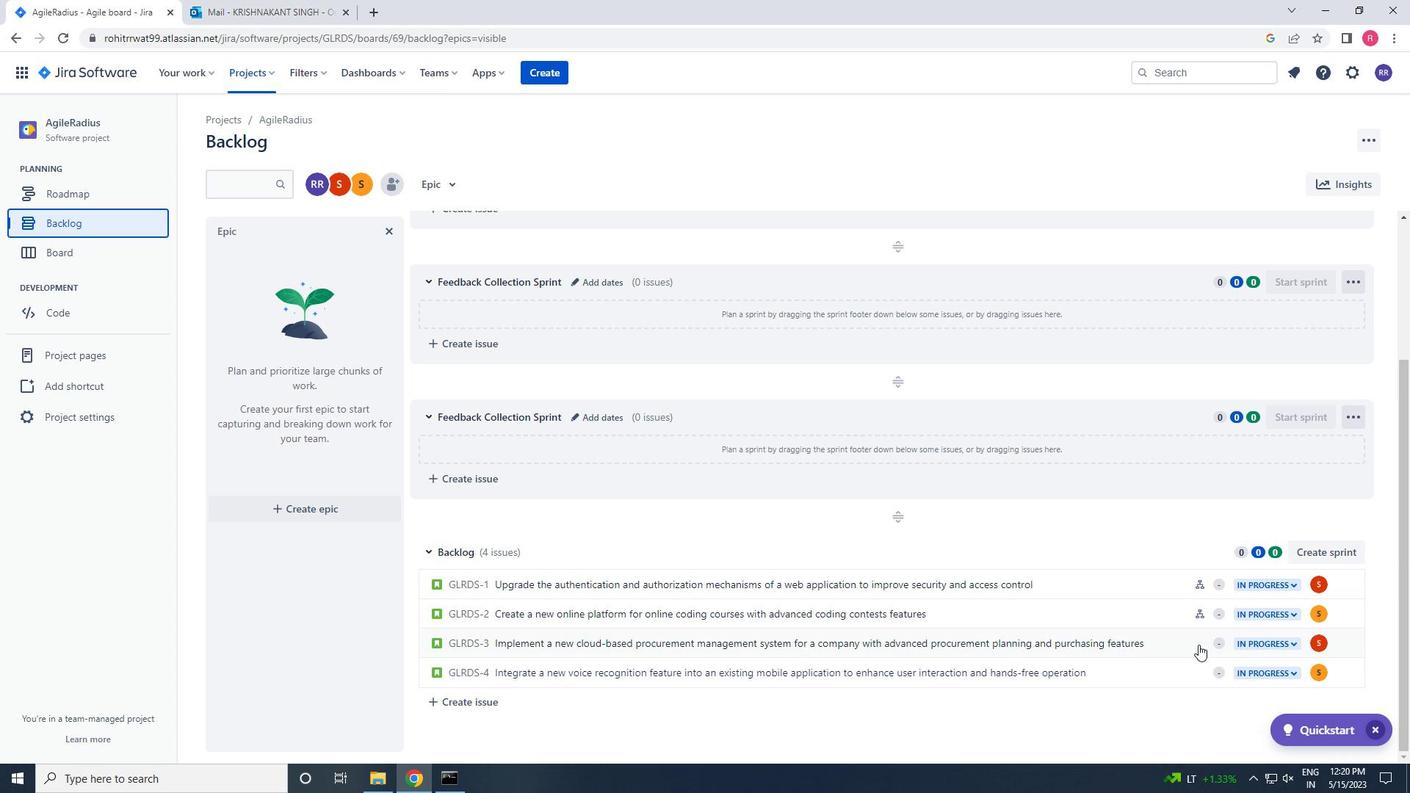 
Action: Mouse pressed left at (1196, 644)
Screenshot: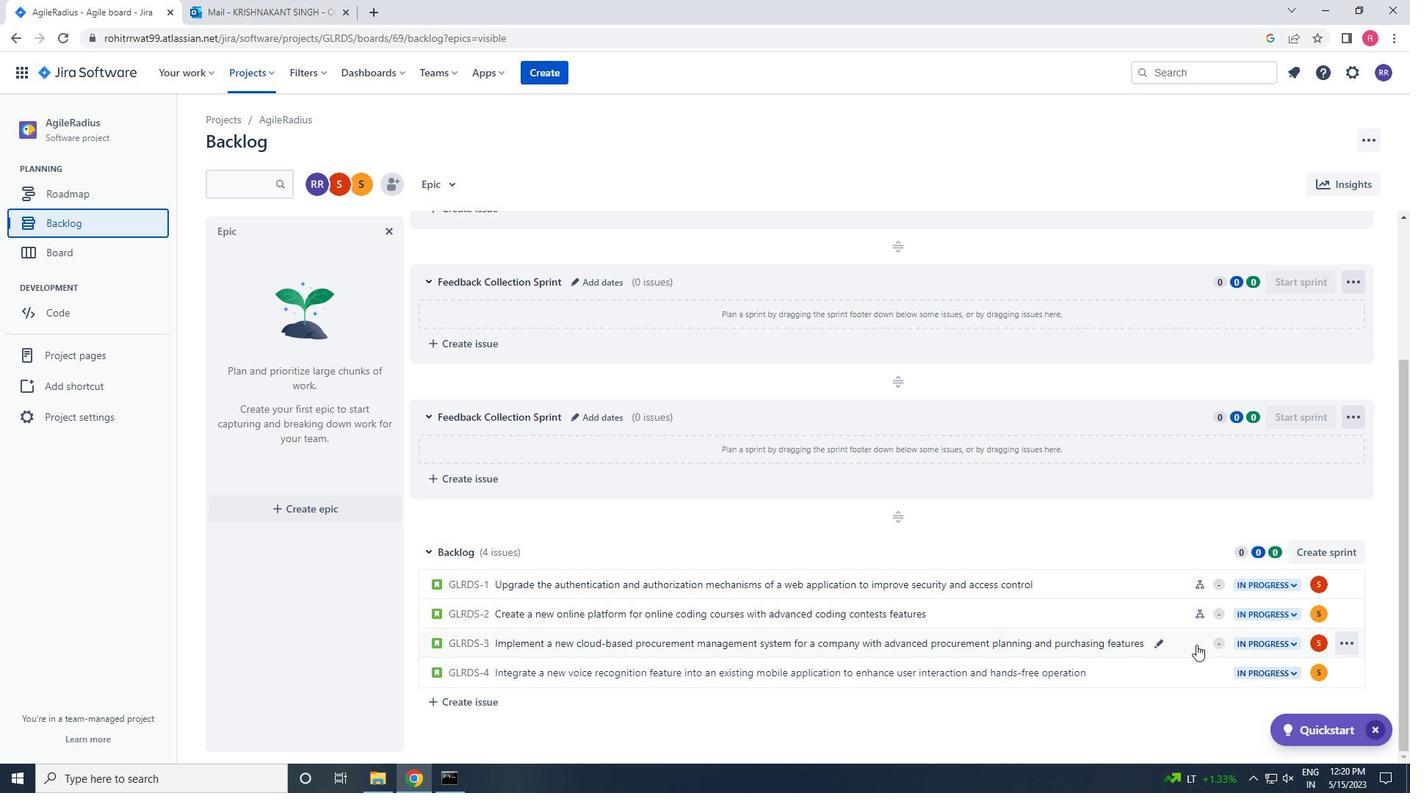 
Action: Mouse moved to (1153, 375)
Screenshot: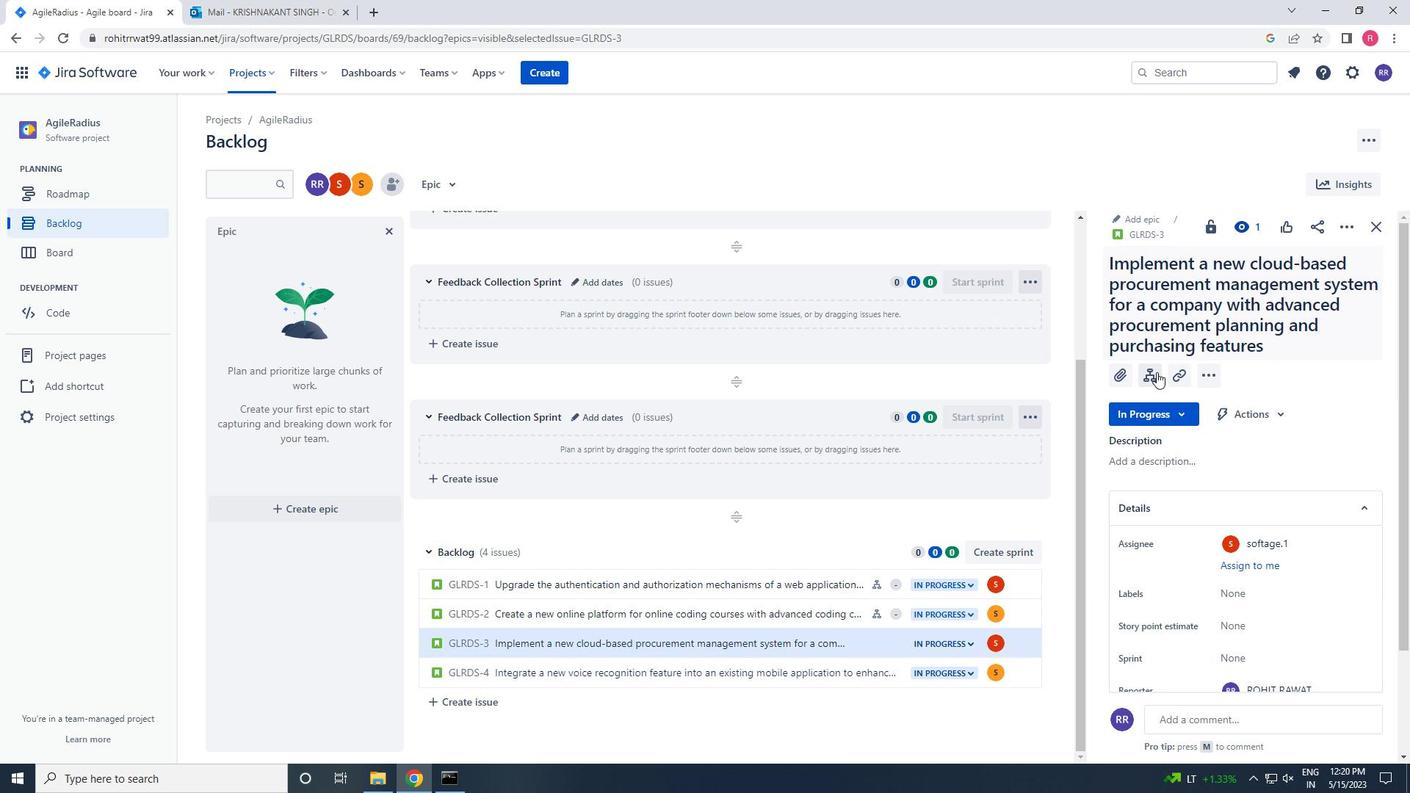 
Action: Mouse pressed left at (1153, 375)
Screenshot: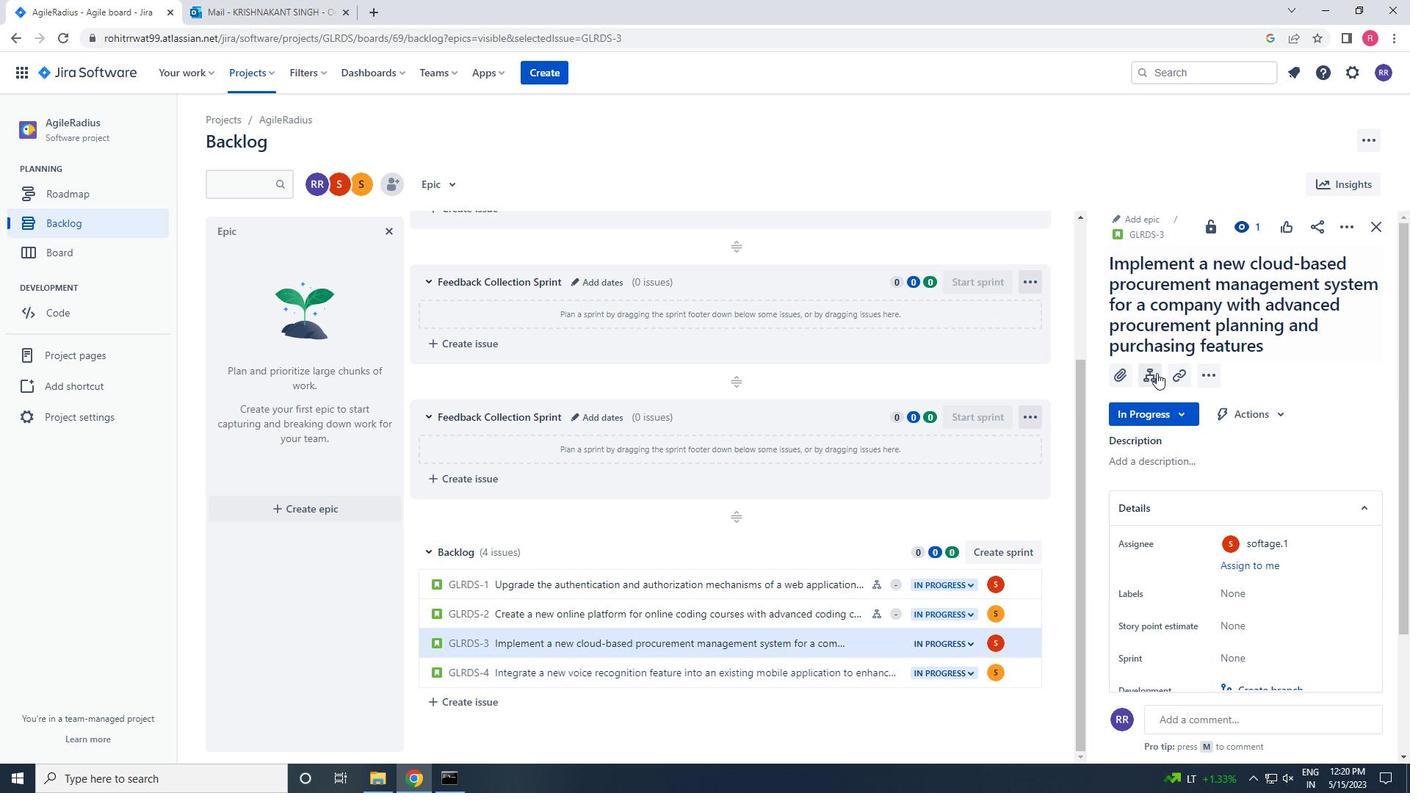 
Action: Key pressed <Key.shift>EMAIL<Key.space>CAMPAIGN<Key.space>SEGMENTATION<Key.space>AND<Key.space>TARGETING<Key.space>ANALYSIS<Key.enter><Key.enter>
Screenshot: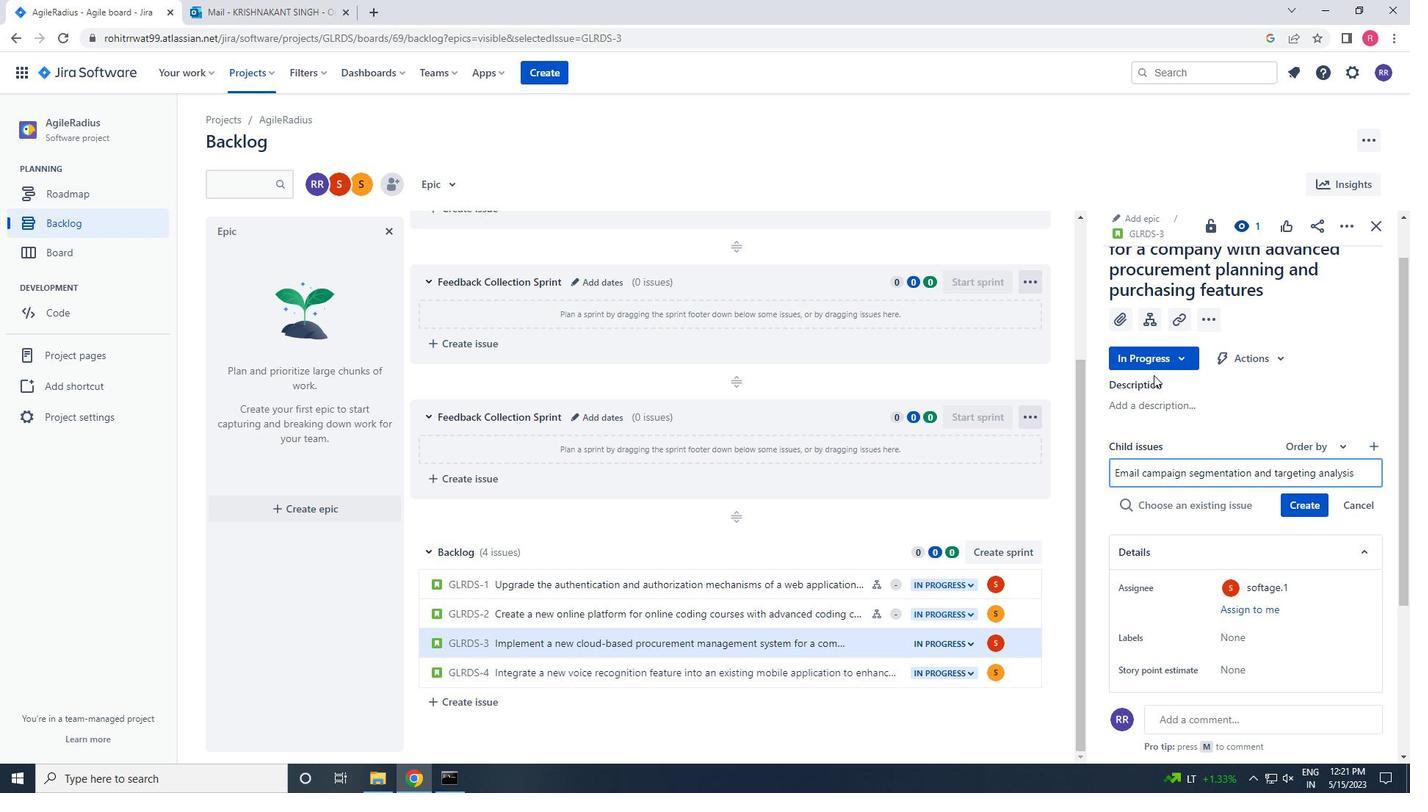 
Action: Mouse moved to (1317, 484)
Screenshot: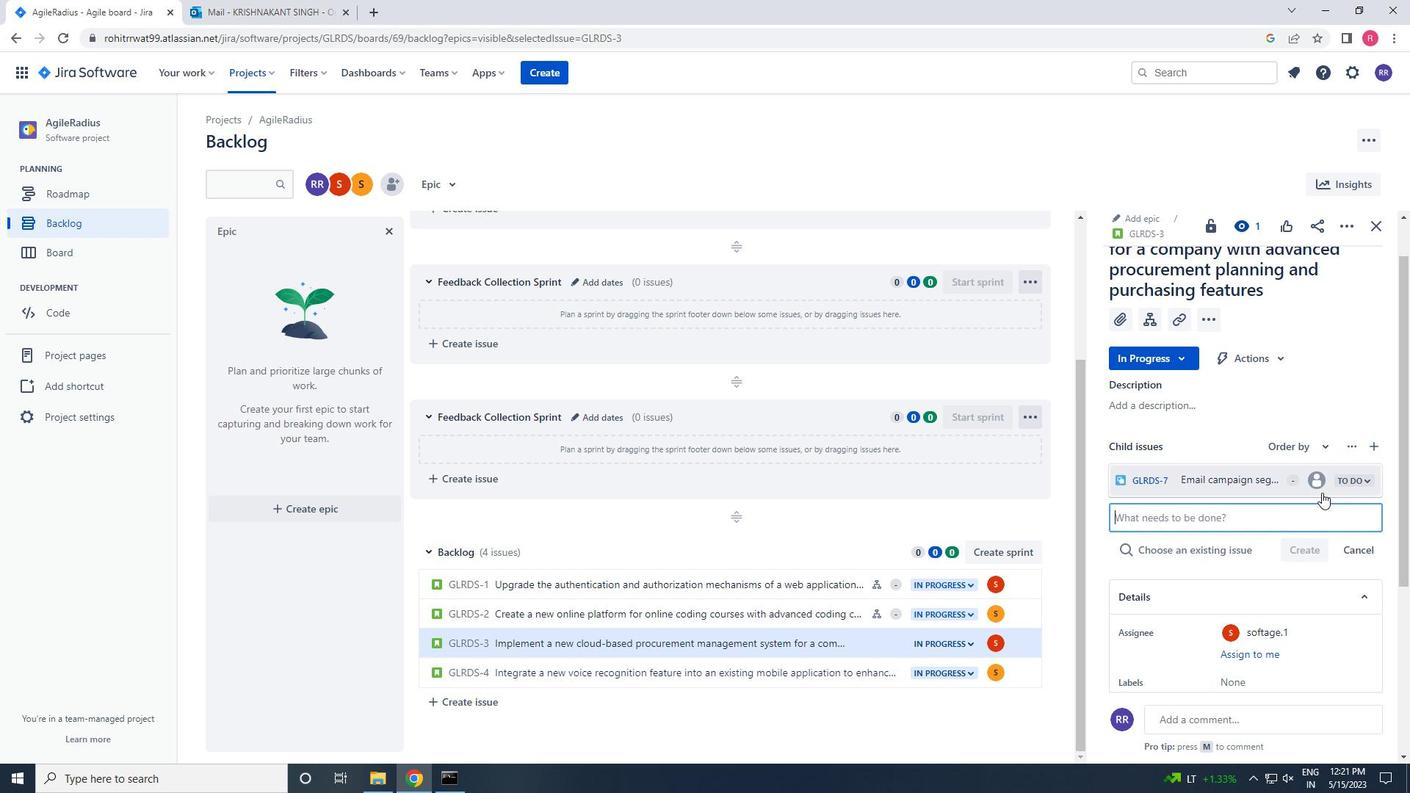 
Action: Mouse pressed left at (1317, 484)
Screenshot: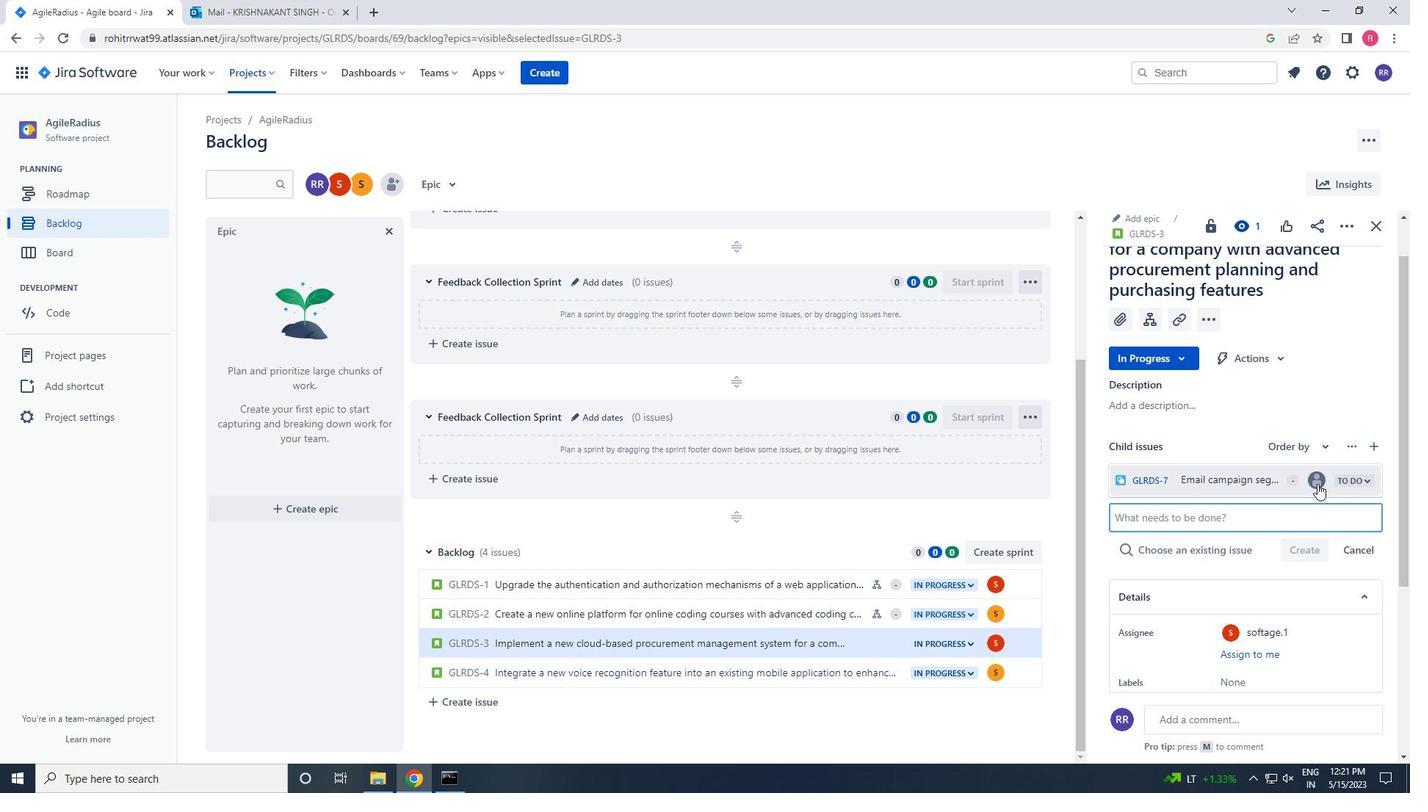 
Action: Key pressed SOFTAGE.1<Key.shift>@SOFTAGE.NET
Screenshot: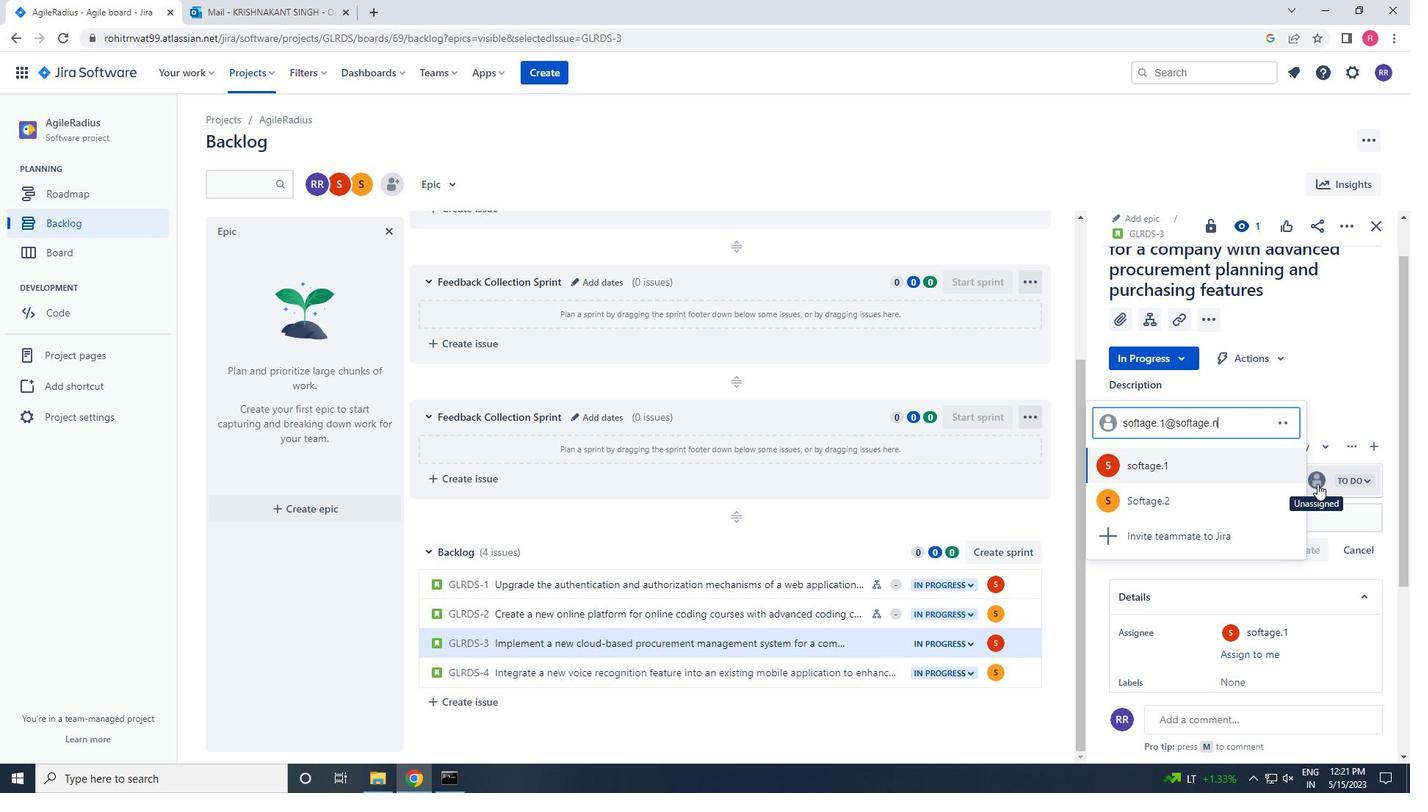 
Action: Mouse moved to (1211, 478)
Screenshot: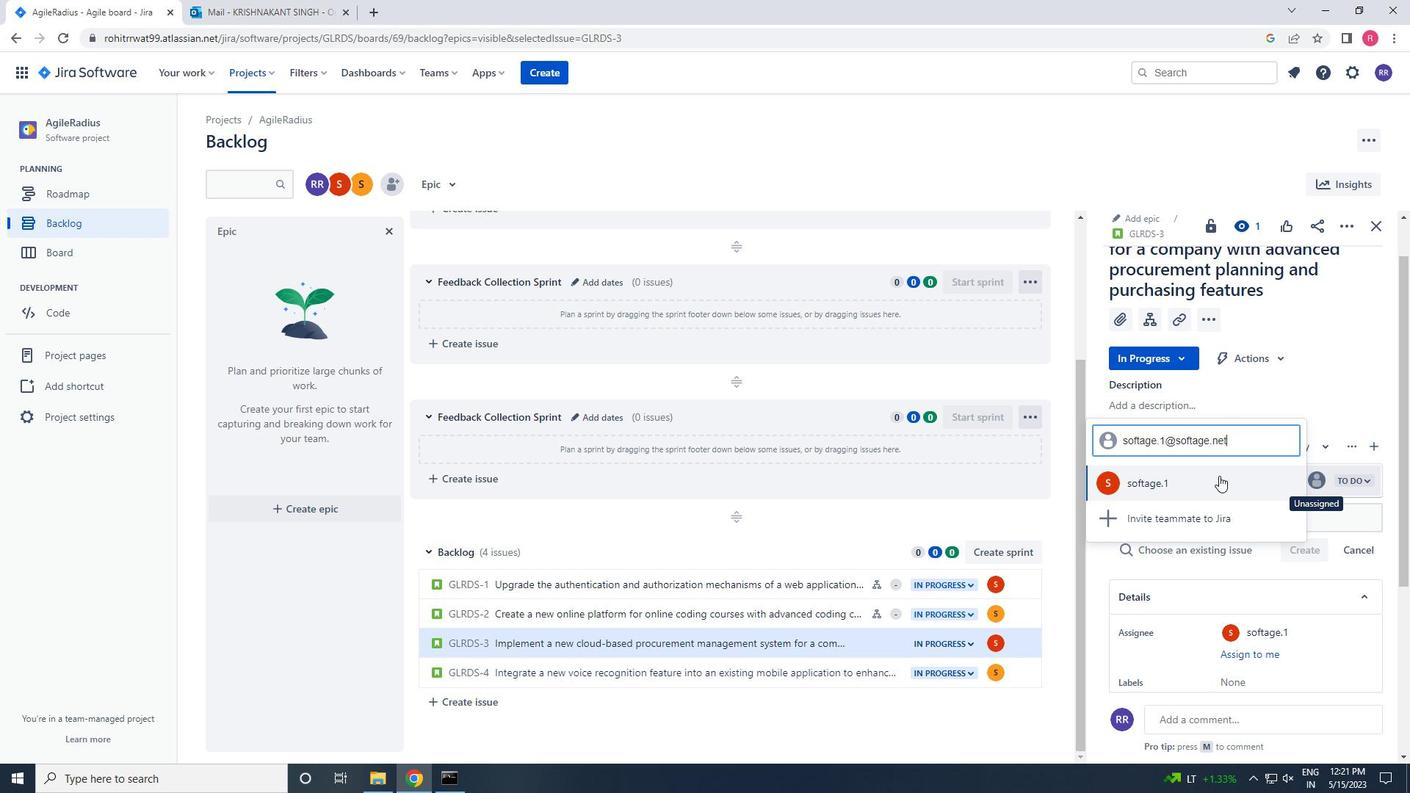 
Action: Mouse pressed left at (1211, 478)
Screenshot: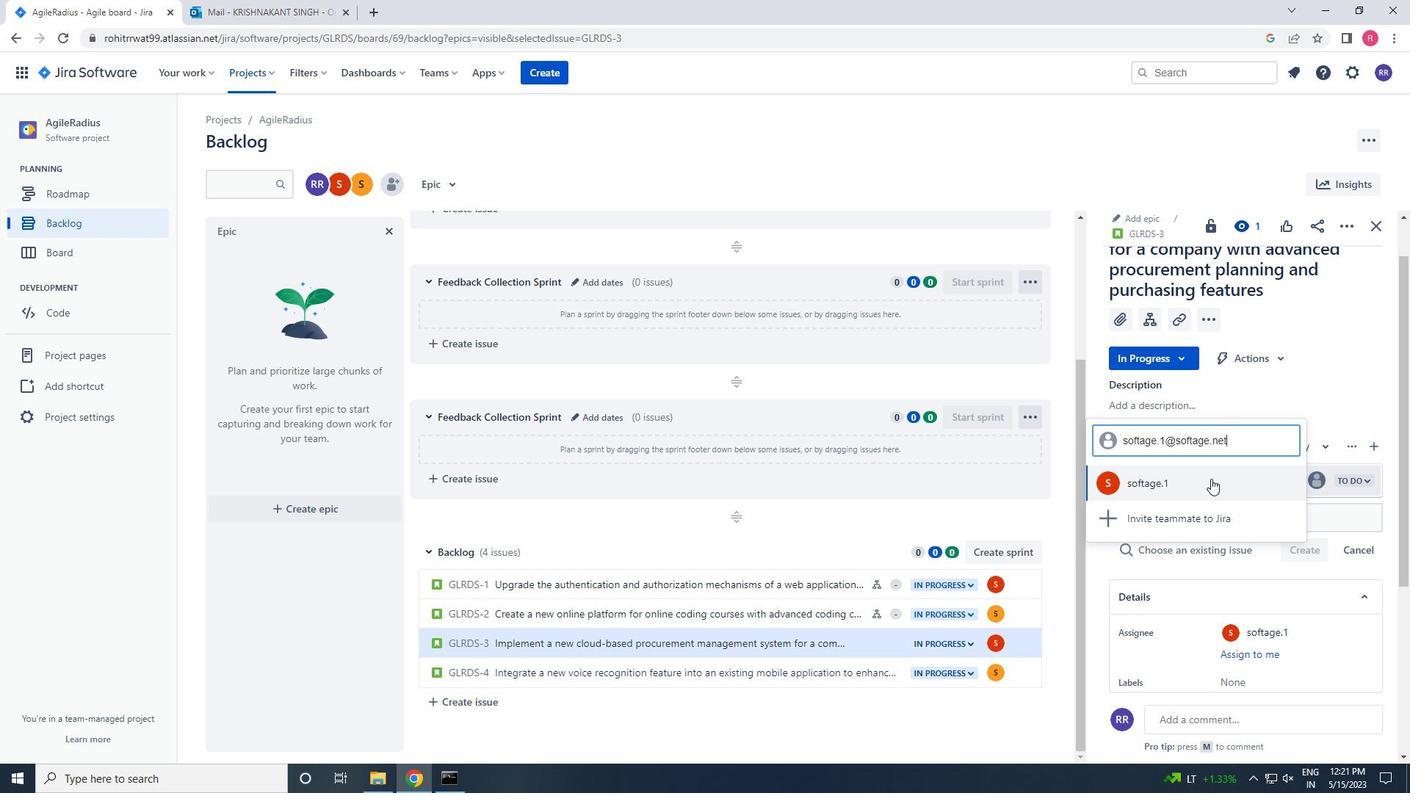 
Action: Mouse moved to (871, 683)
Screenshot: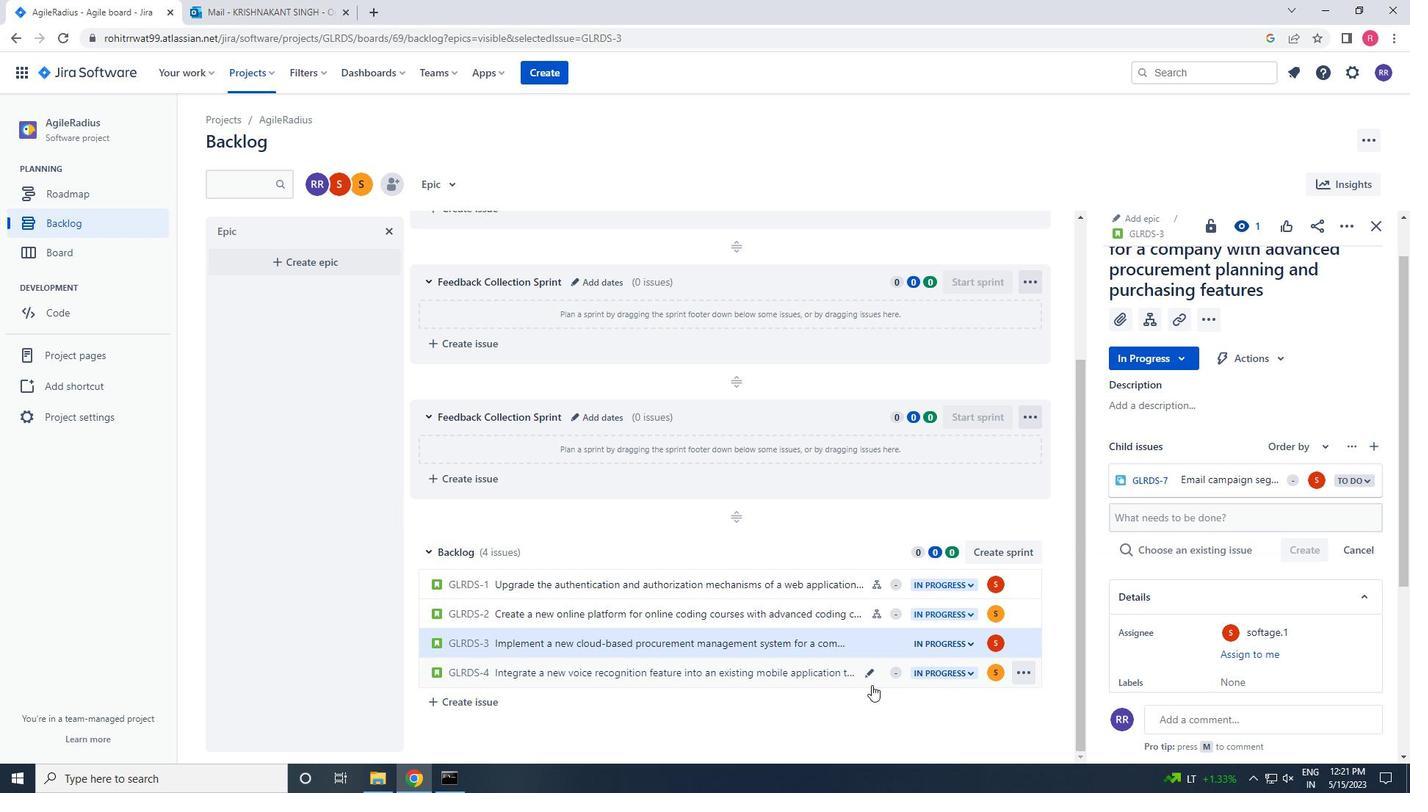 
Action: Mouse pressed left at (871, 683)
Screenshot: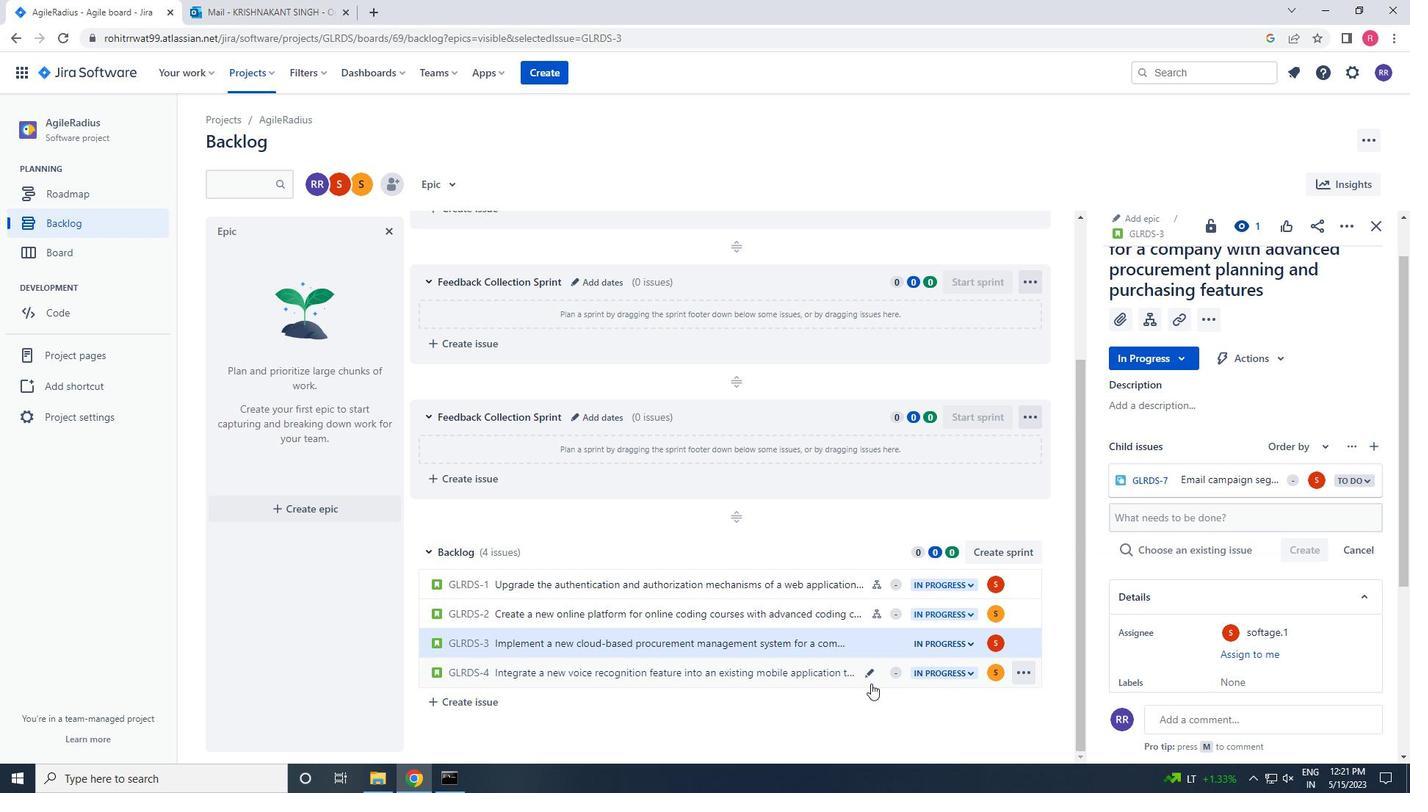 
Action: Mouse moved to (1162, 376)
Screenshot: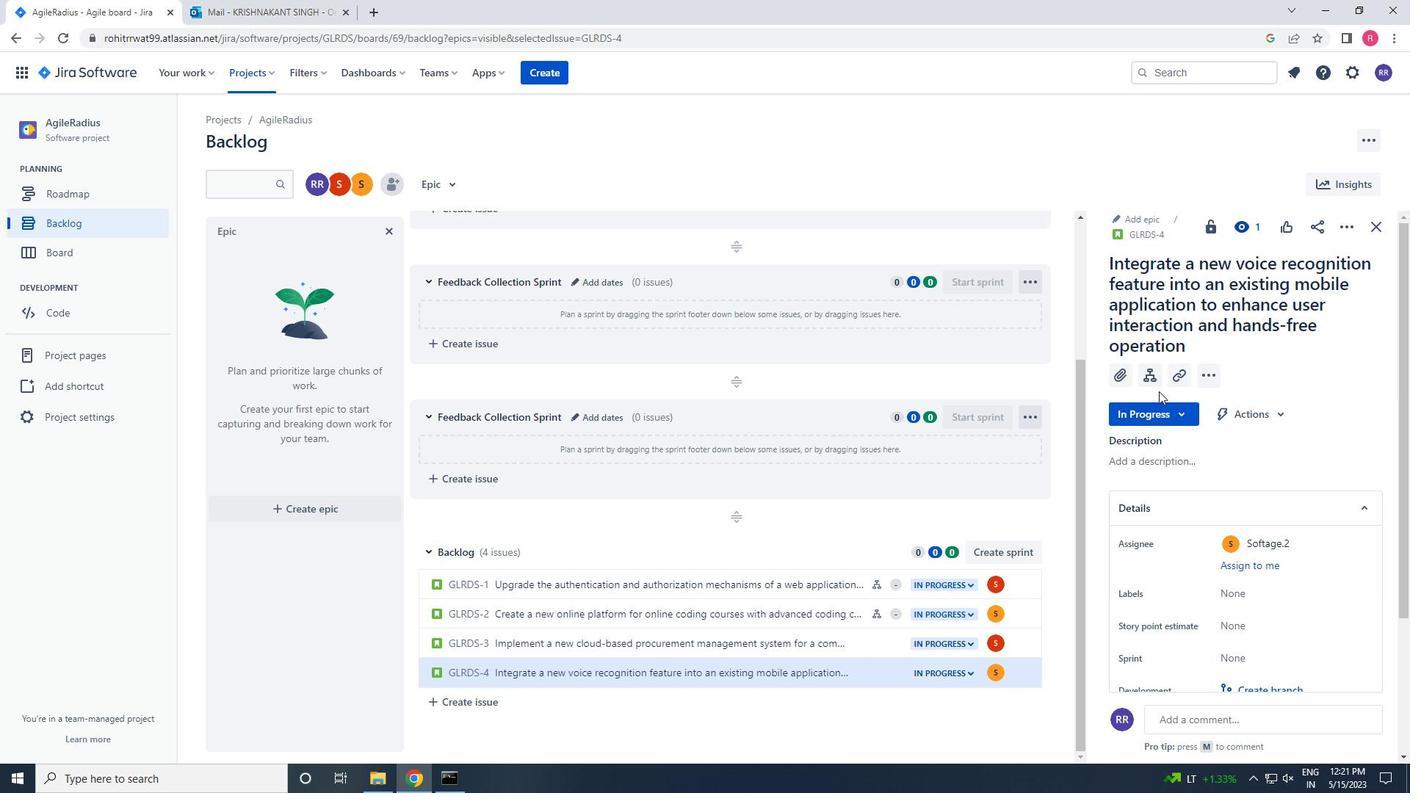 
Action: Mouse pressed left at (1162, 376)
Screenshot: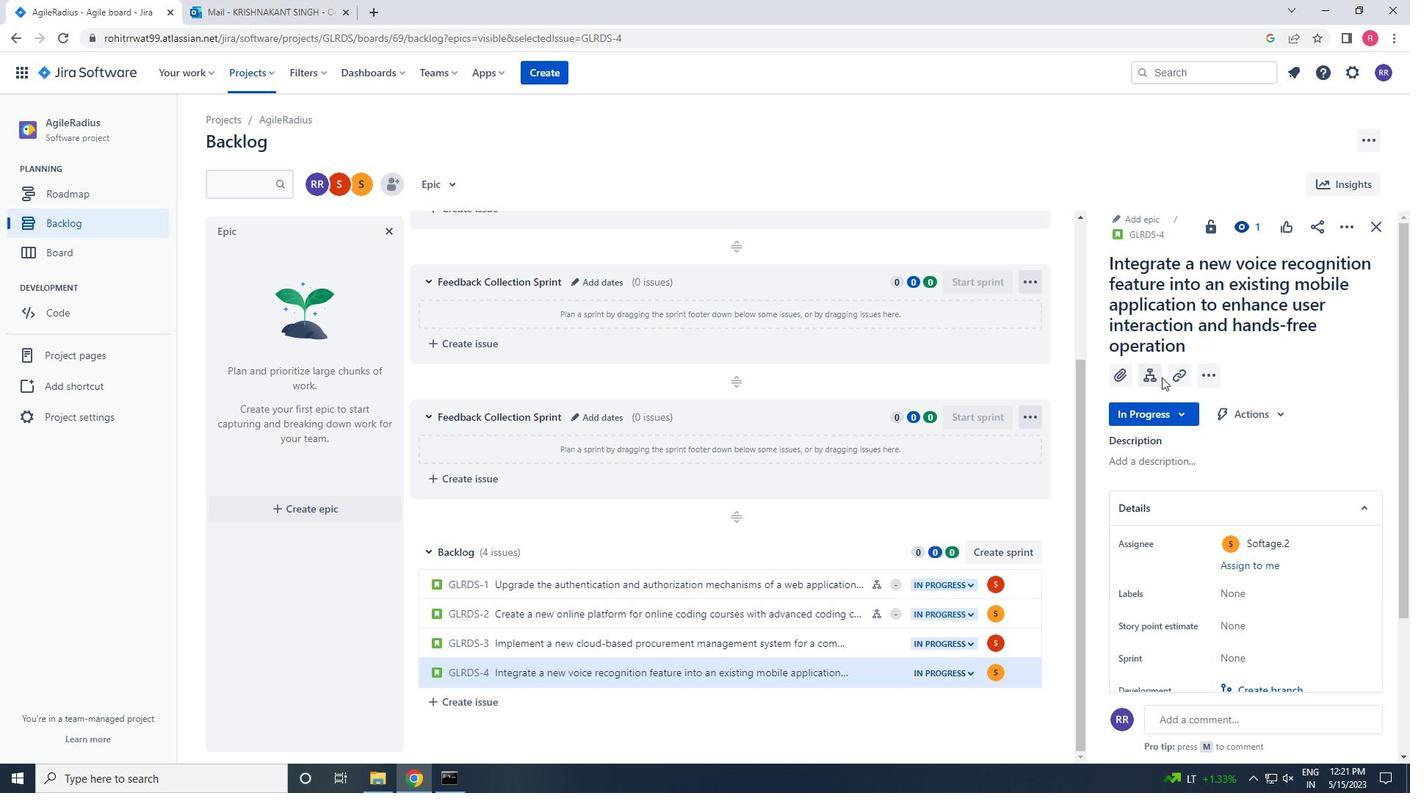 
Action: Mouse moved to (1142, 376)
Screenshot: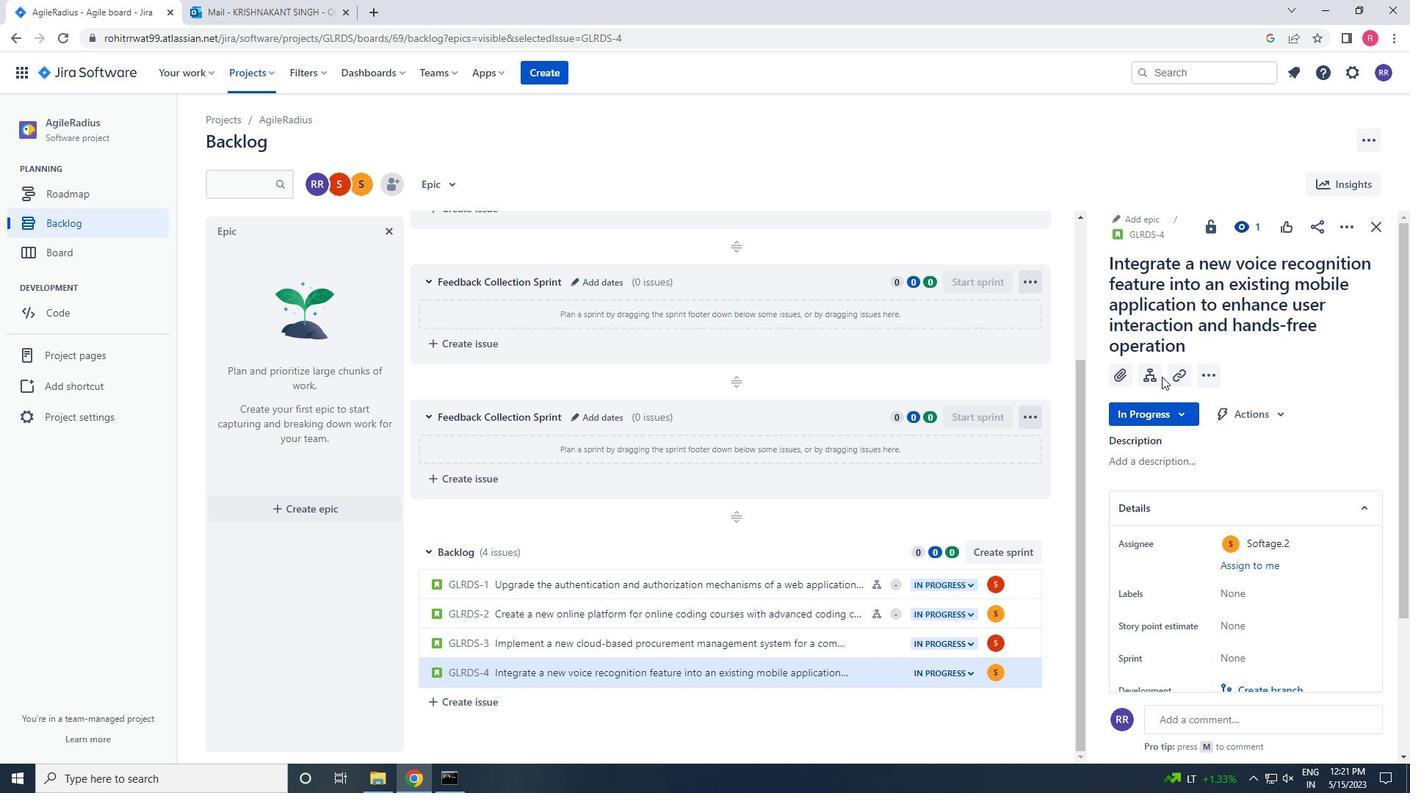
Action: Mouse pressed left at (1142, 376)
Screenshot: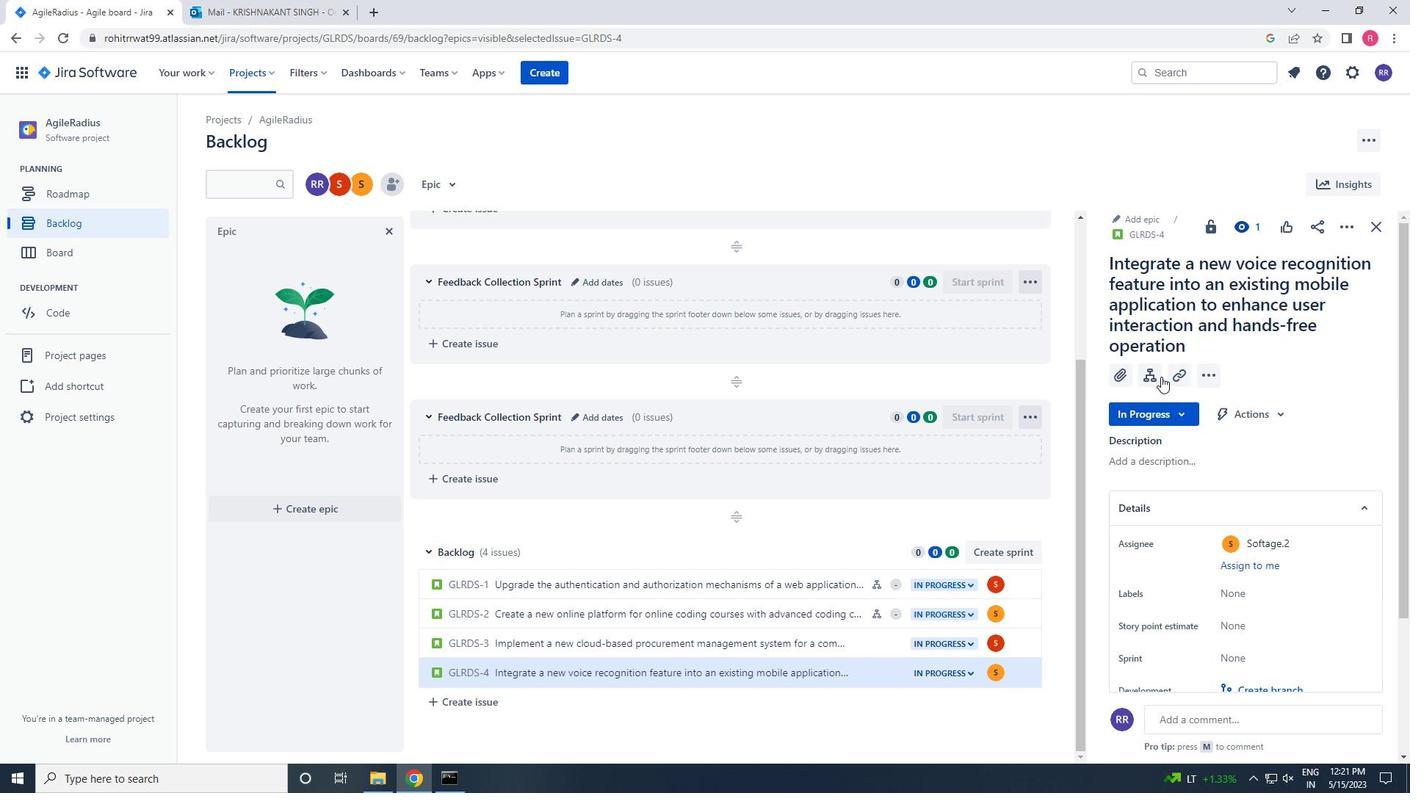 
Action: Mouse moved to (1145, 464)
Screenshot: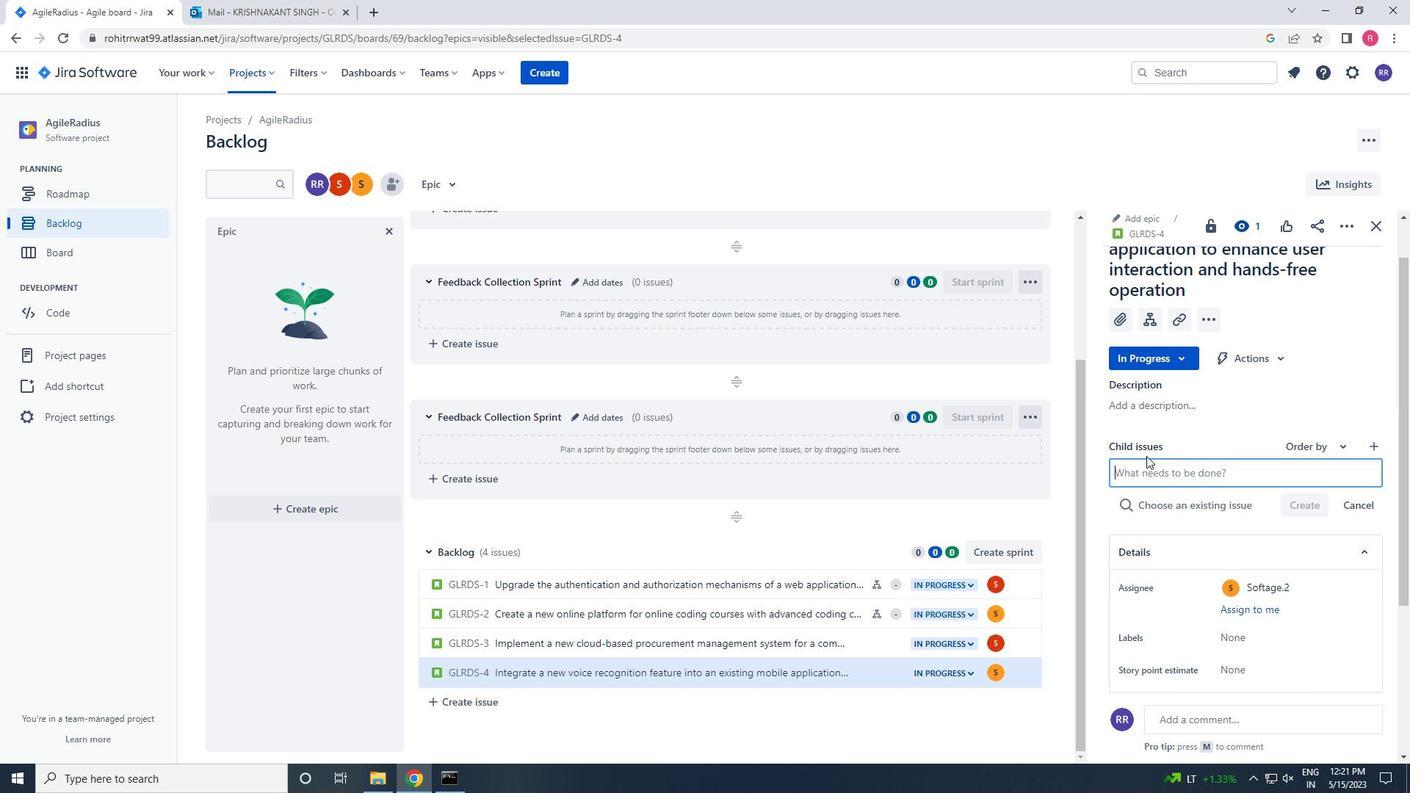 
Action: Mouse pressed left at (1145, 464)
Screenshot: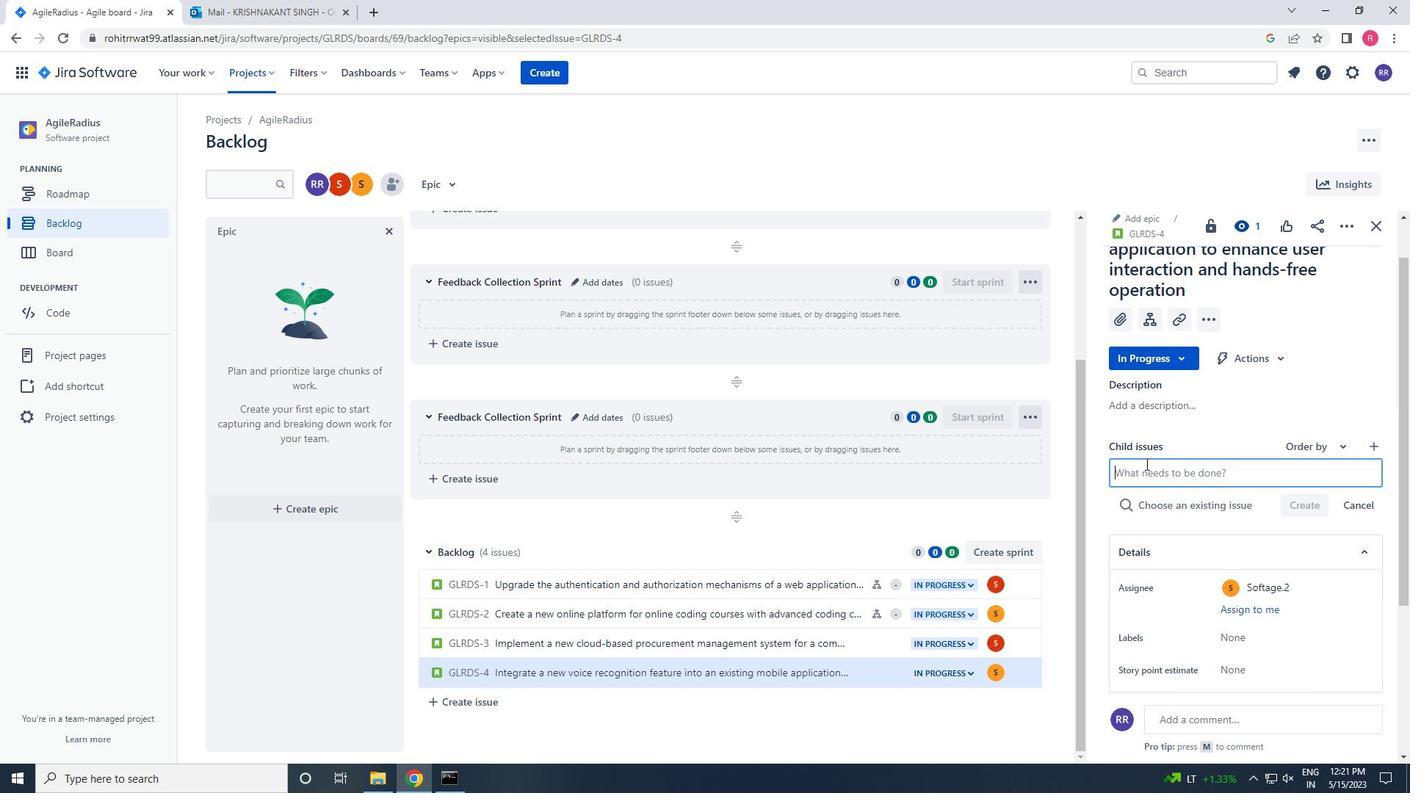 
Action: Key pressed <Key.shift>CHATBOT<Key.space>CI<Key.backspace>ONVERSATION<Key.space>NATURAL<Key.space>LANGUAGE<Key.space>UNDERSTANDING<Key.space>AND<Key.space>REMEDIATION<Key.enter>
Screenshot: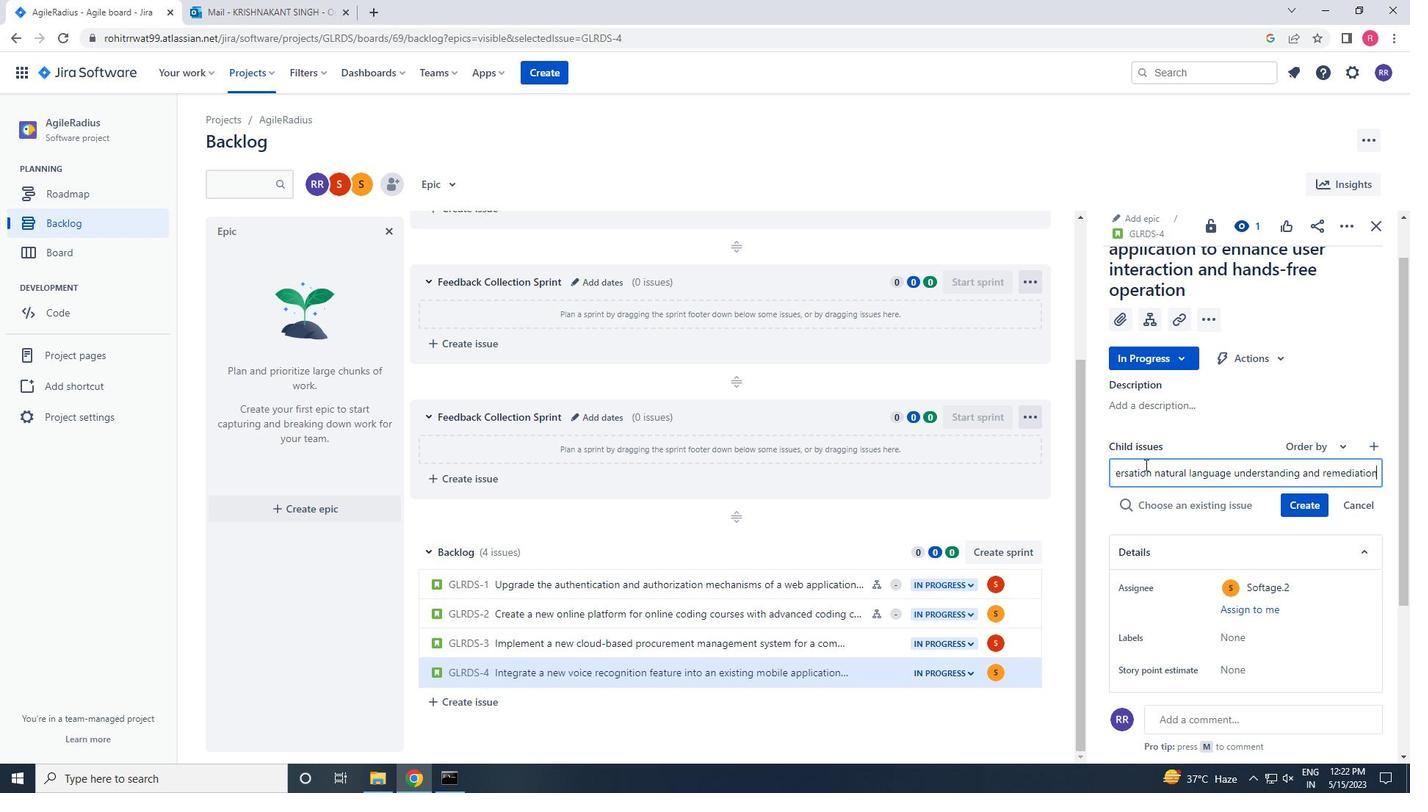 
Action: Mouse moved to (1316, 483)
Screenshot: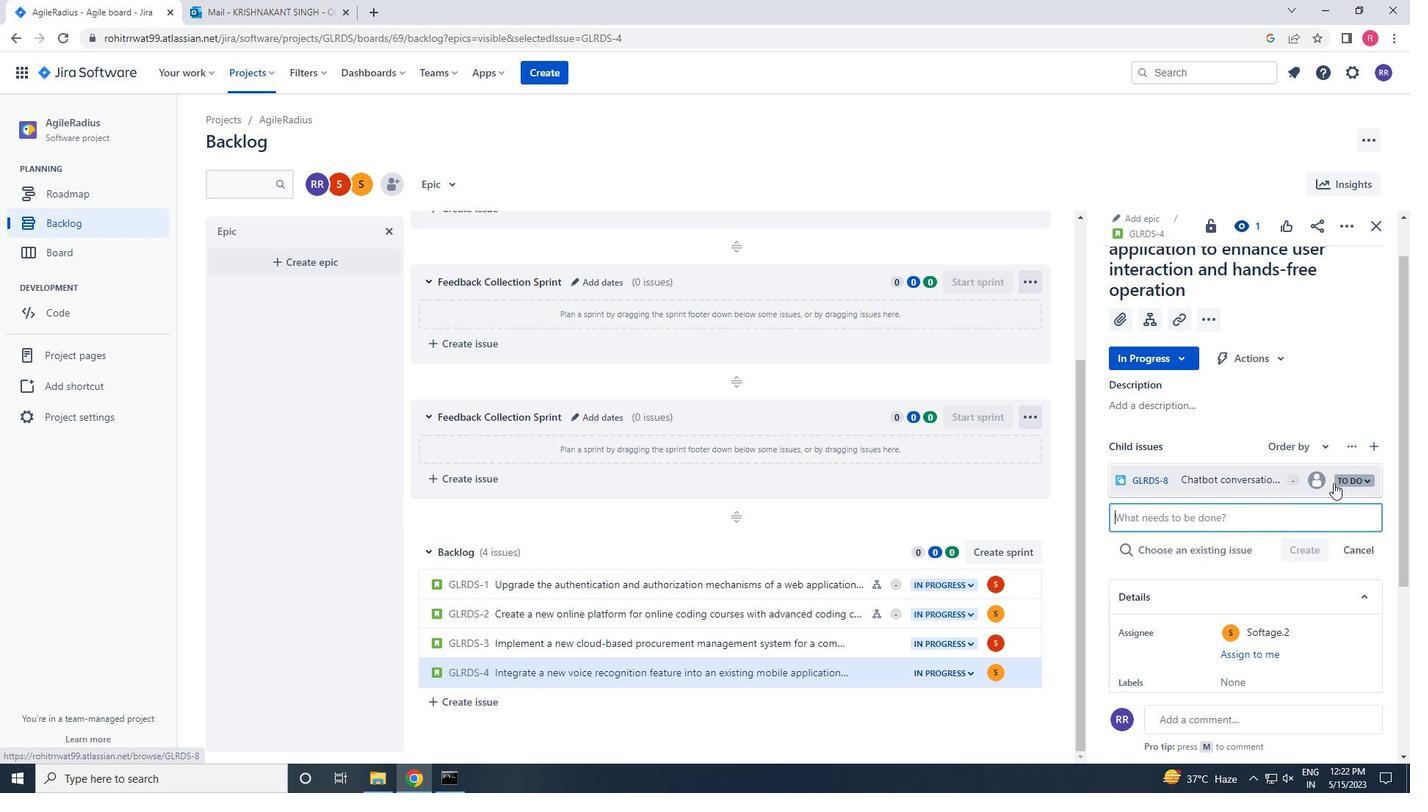 
Action: Mouse pressed left at (1316, 483)
Screenshot: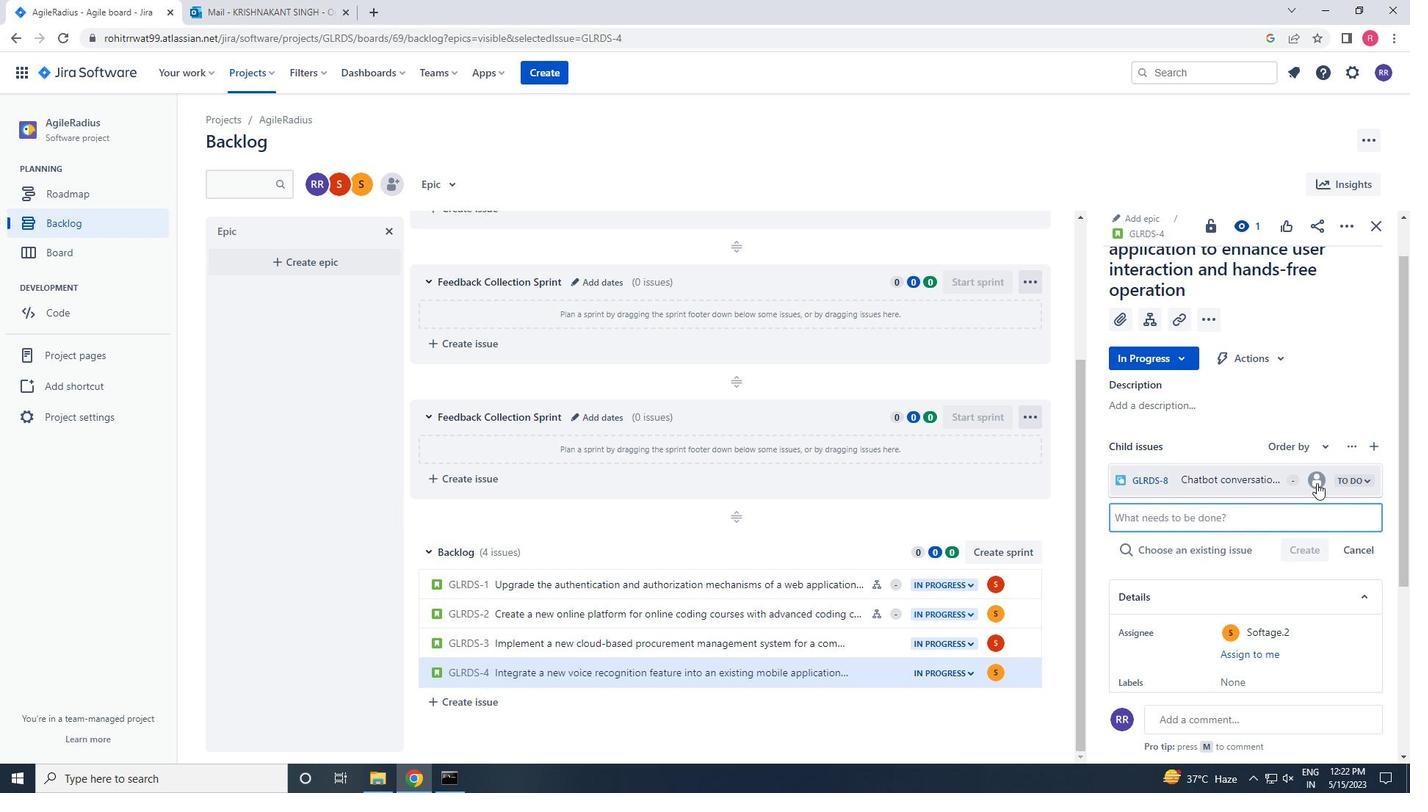 
Action: Key pressed SOFTAGE.2<Key.shift>@SOFTAGE.NET
Screenshot: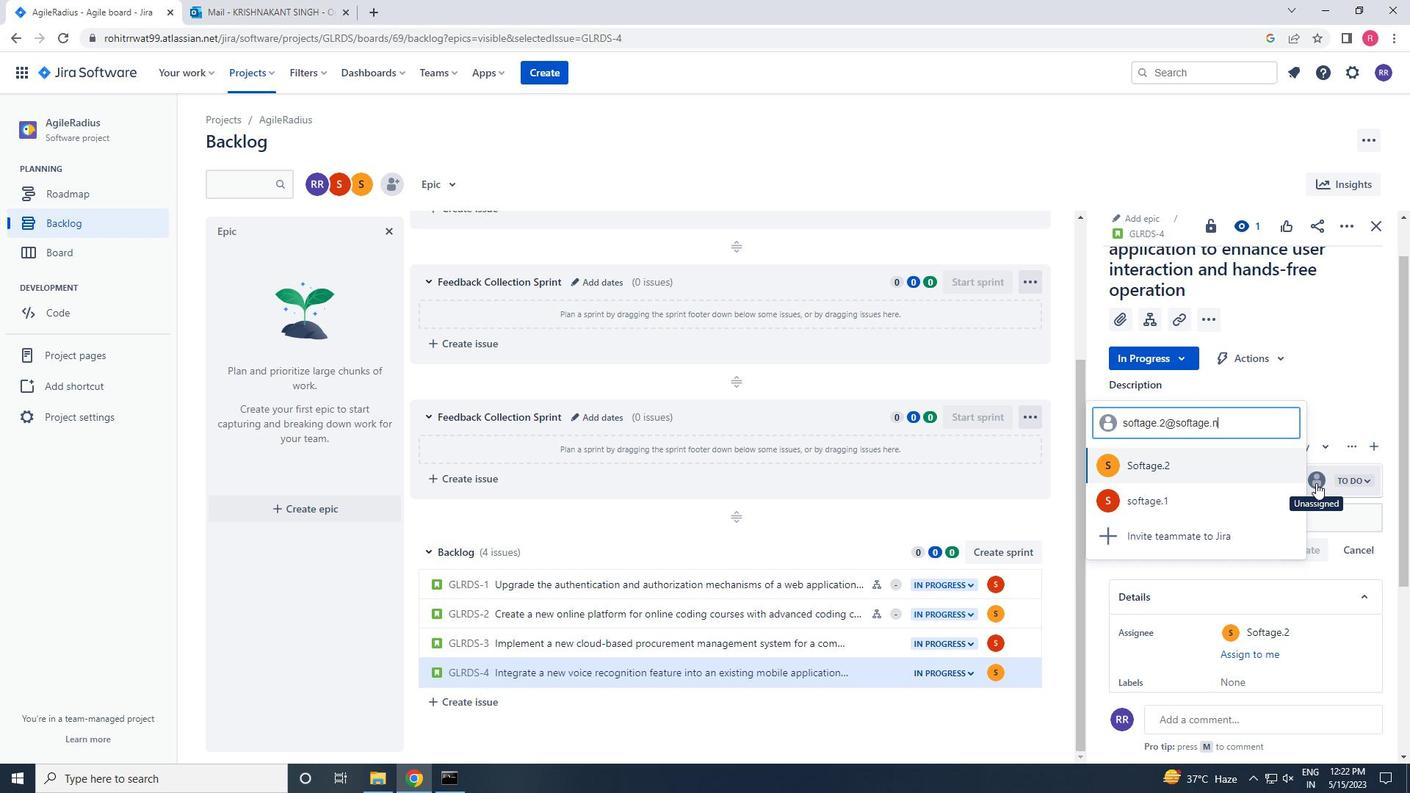 
Action: Mouse moved to (1229, 486)
Screenshot: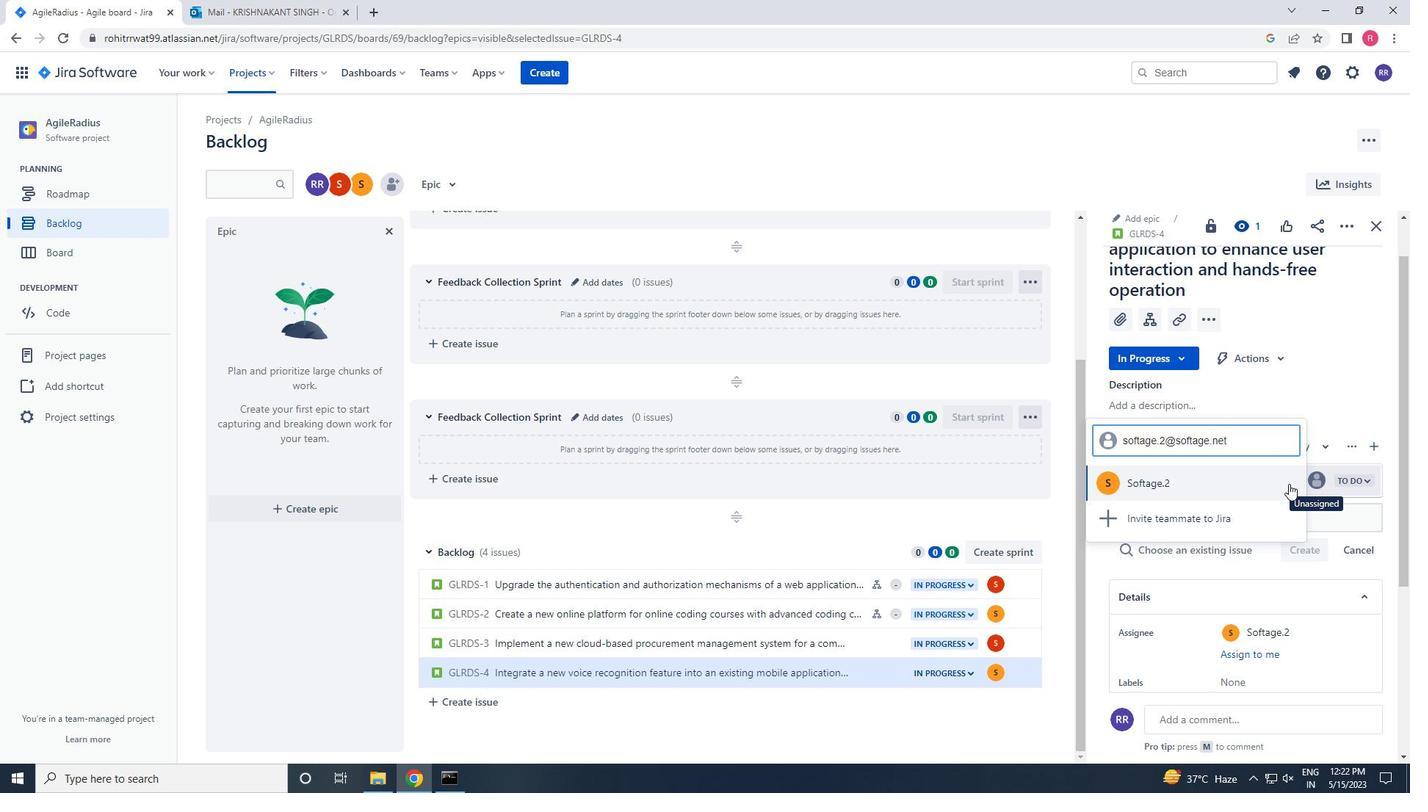 
Action: Mouse pressed left at (1229, 486)
Screenshot: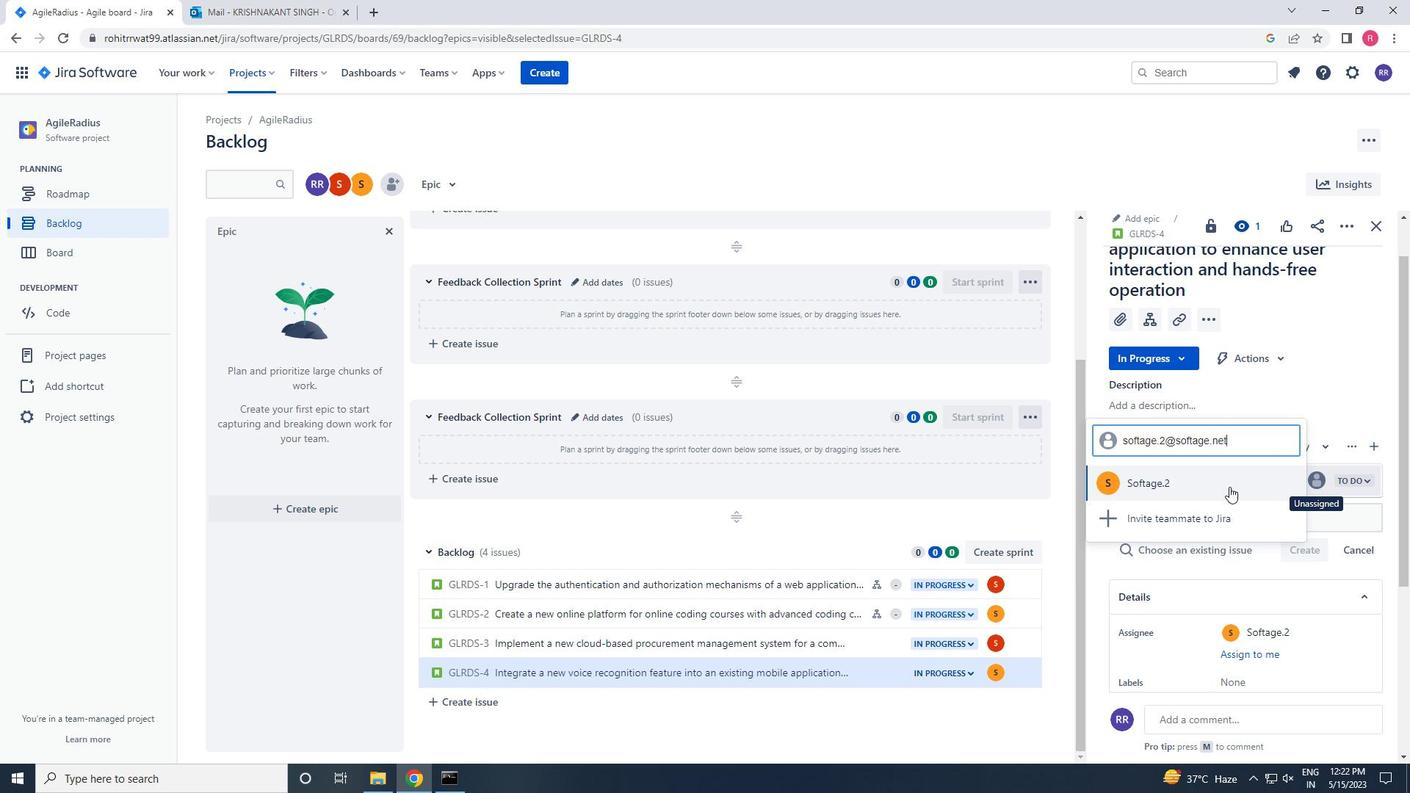 
Action: Mouse moved to (1048, 663)
Screenshot: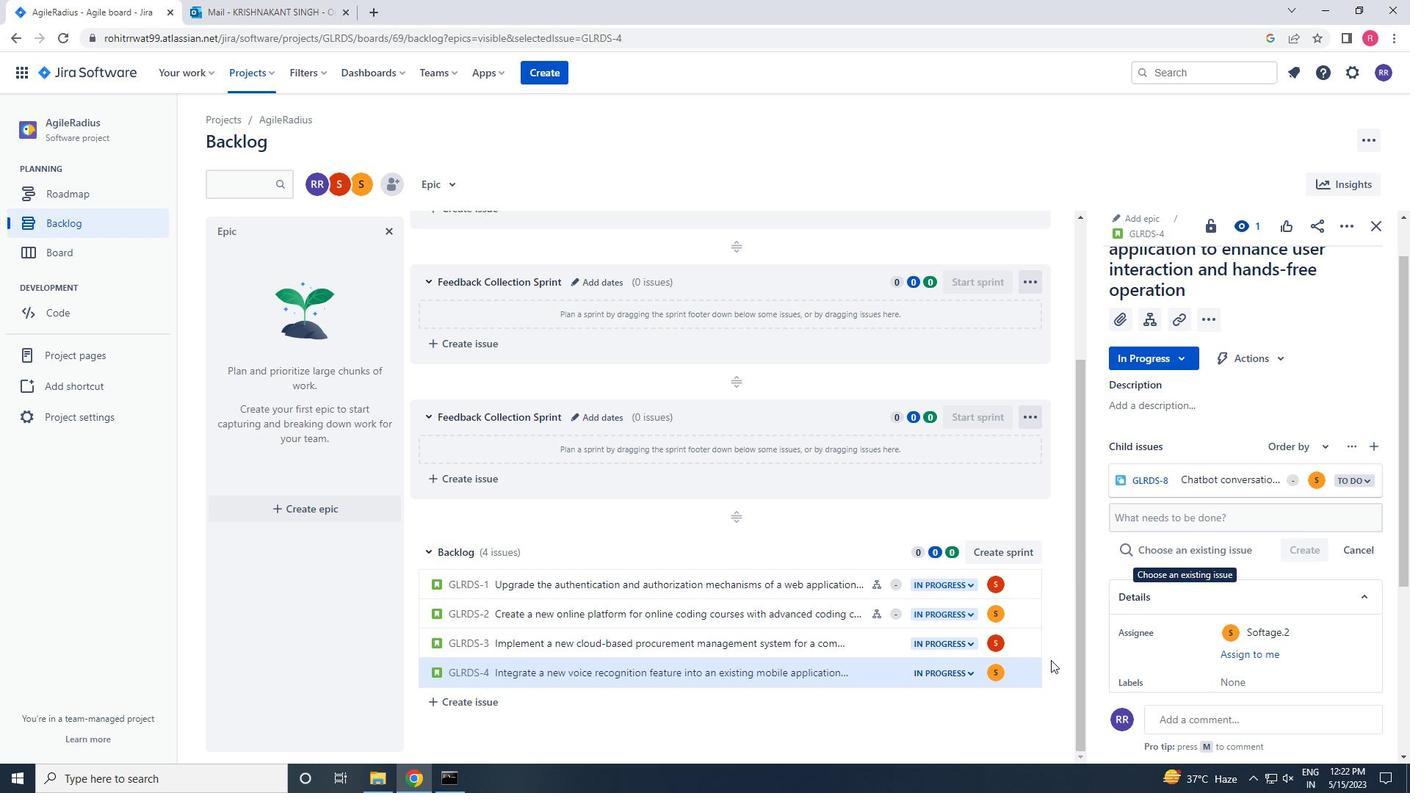
